 Task: Create a Sprint called Sprint0000000033 in Scrum Project Project0000000011 in Jira. Set Duration of Sprint called Sprint0000000031 in Scrum Project Project0000000011 to 1 week in Jira. Set Duration of Sprint called Sprint0000000032 in Scrum Project Project0000000011 to 2 weeks in Jira. Set Duration of Sprint called Sprint0000000033 in Scrum Project Project0000000011 to 3 weeks in Jira. Create a Sprint called Sprint0000000034 in Scrum Project Project0000000012 in Jira
Action: Mouse moved to (710, 436)
Screenshot: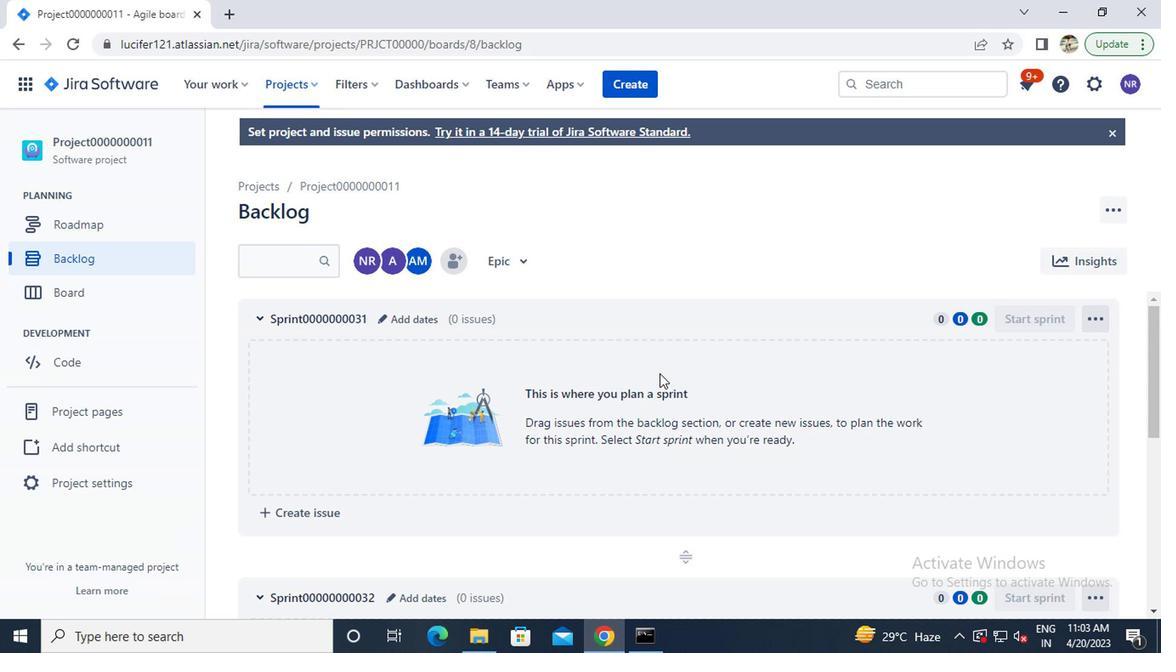 
Action: Mouse scrolled (710, 436) with delta (0, 0)
Screenshot: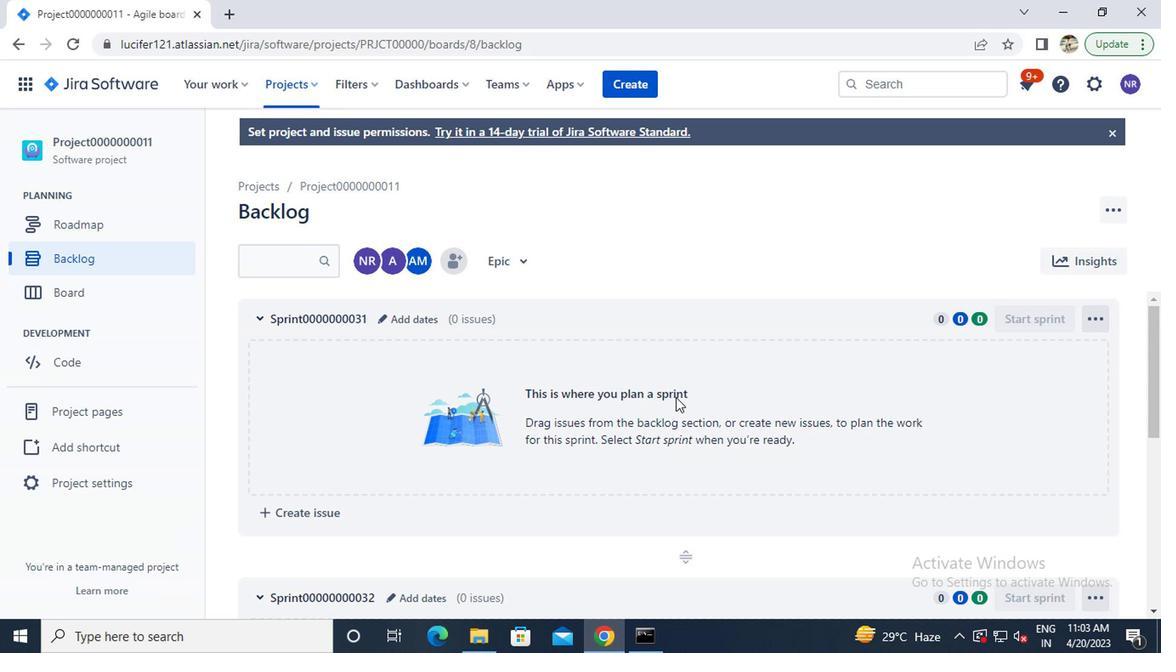 
Action: Mouse scrolled (710, 436) with delta (0, 0)
Screenshot: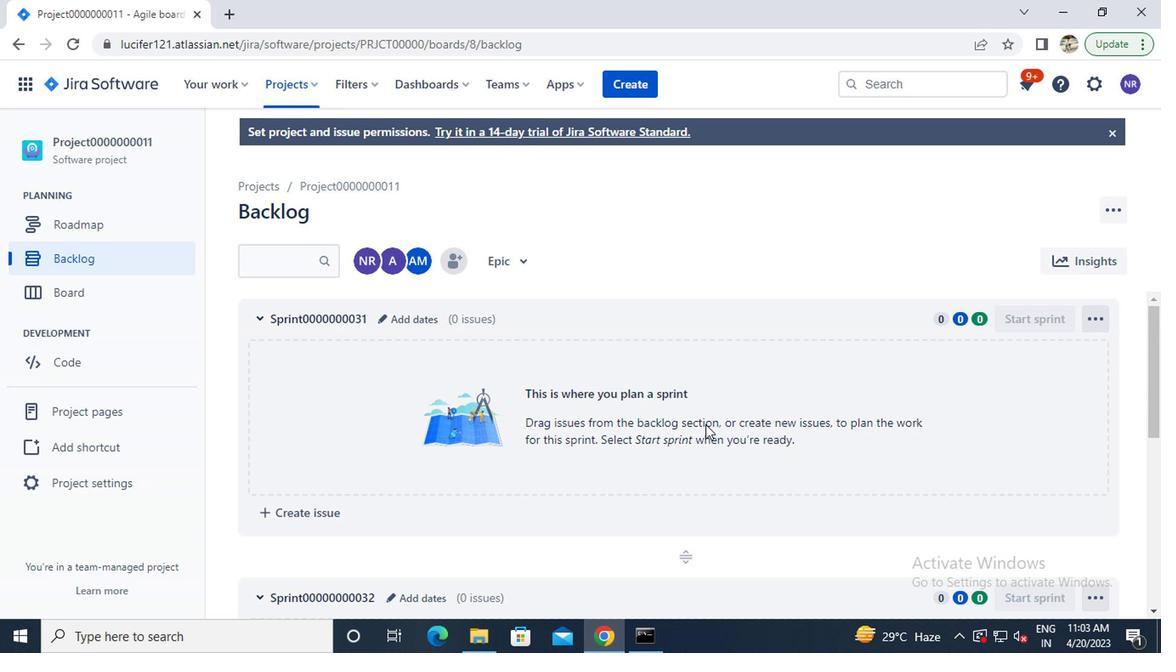 
Action: Mouse scrolled (710, 436) with delta (0, 0)
Screenshot: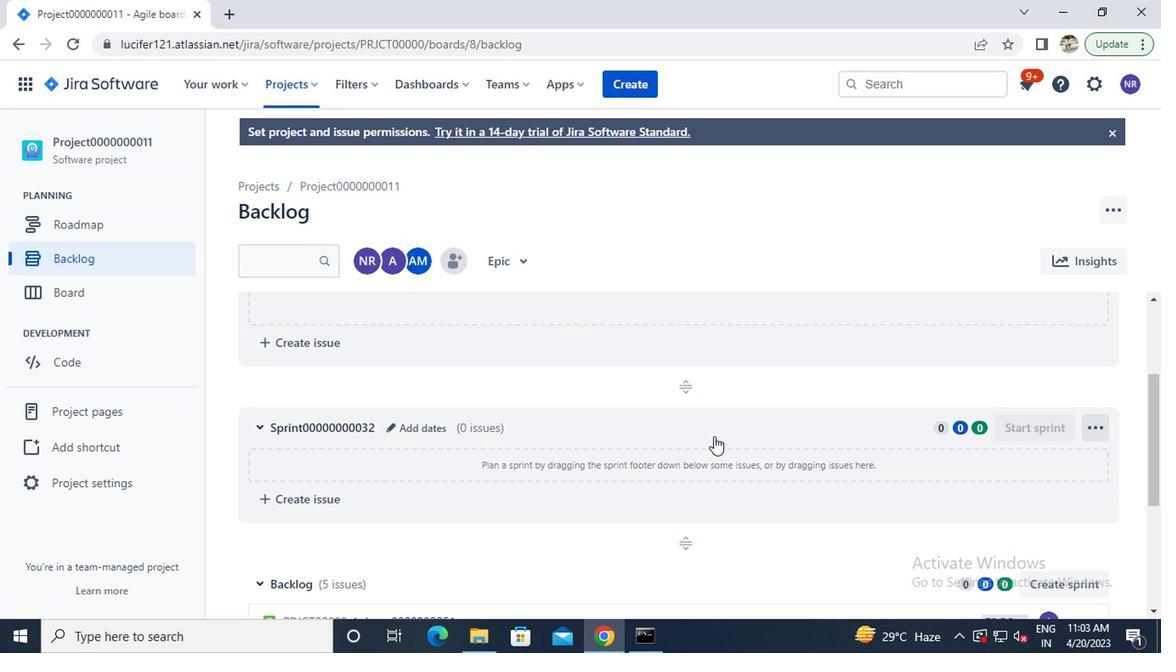 
Action: Mouse moved to (1039, 499)
Screenshot: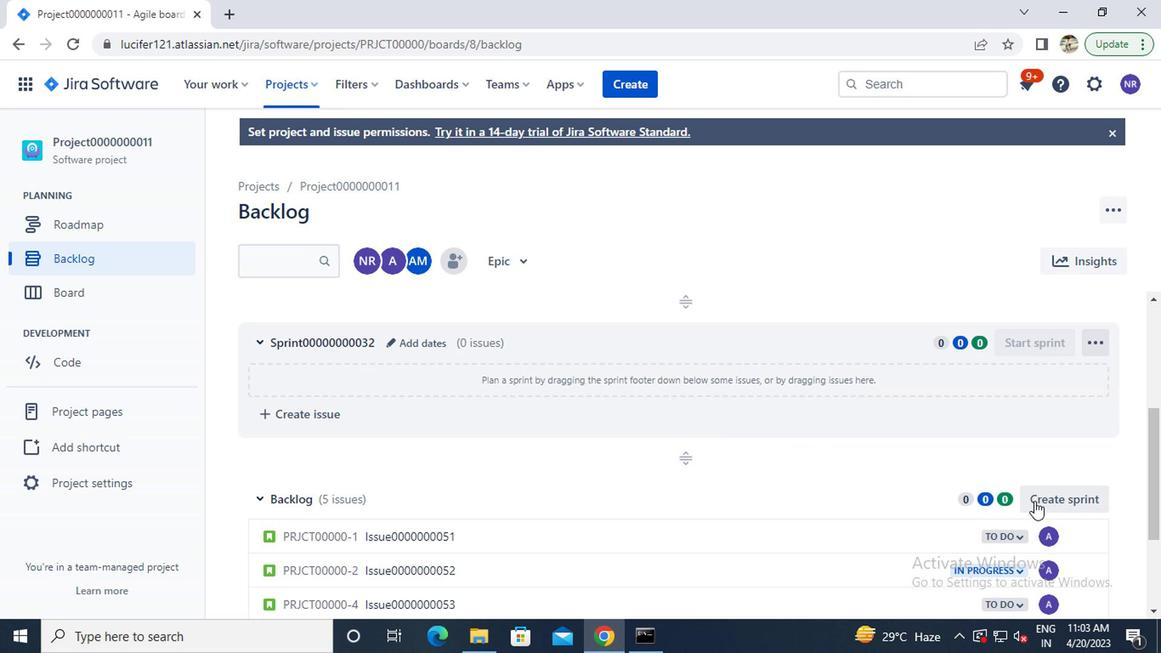 
Action: Mouse pressed left at (1039, 499)
Screenshot: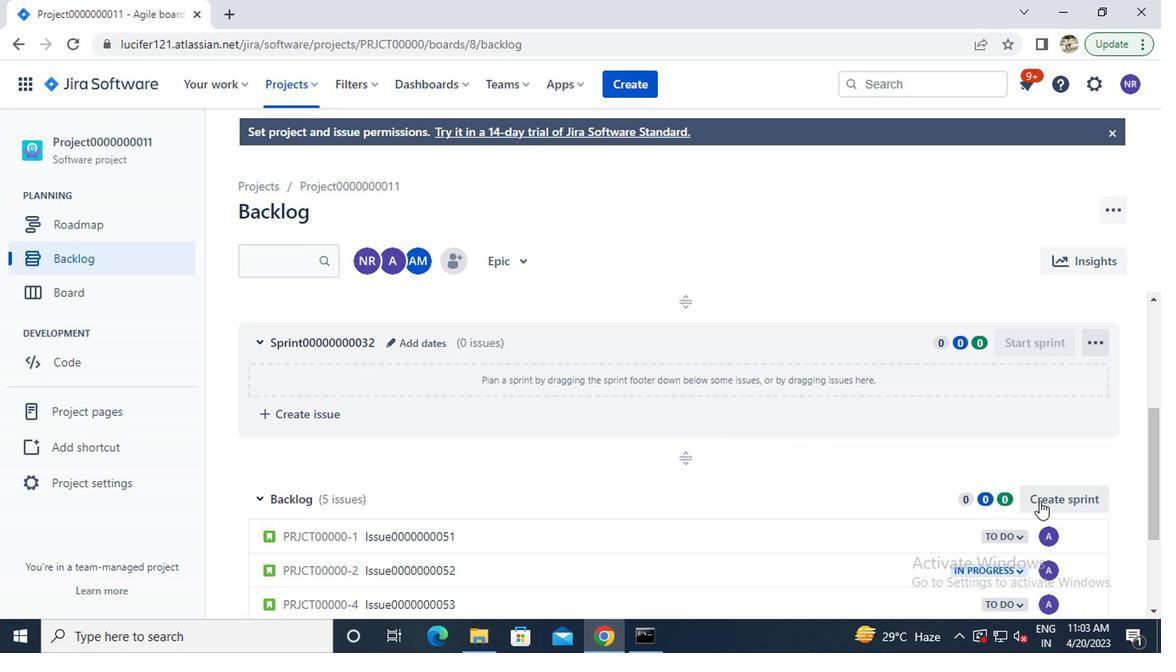 
Action: Mouse moved to (361, 494)
Screenshot: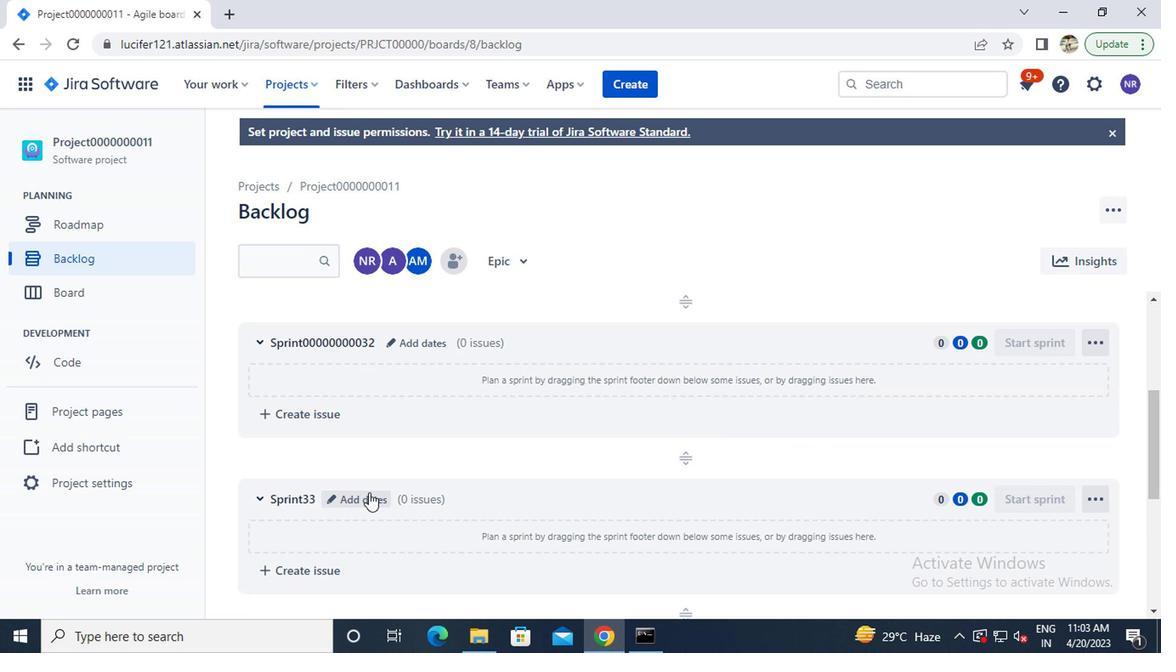 
Action: Mouse pressed left at (361, 494)
Screenshot: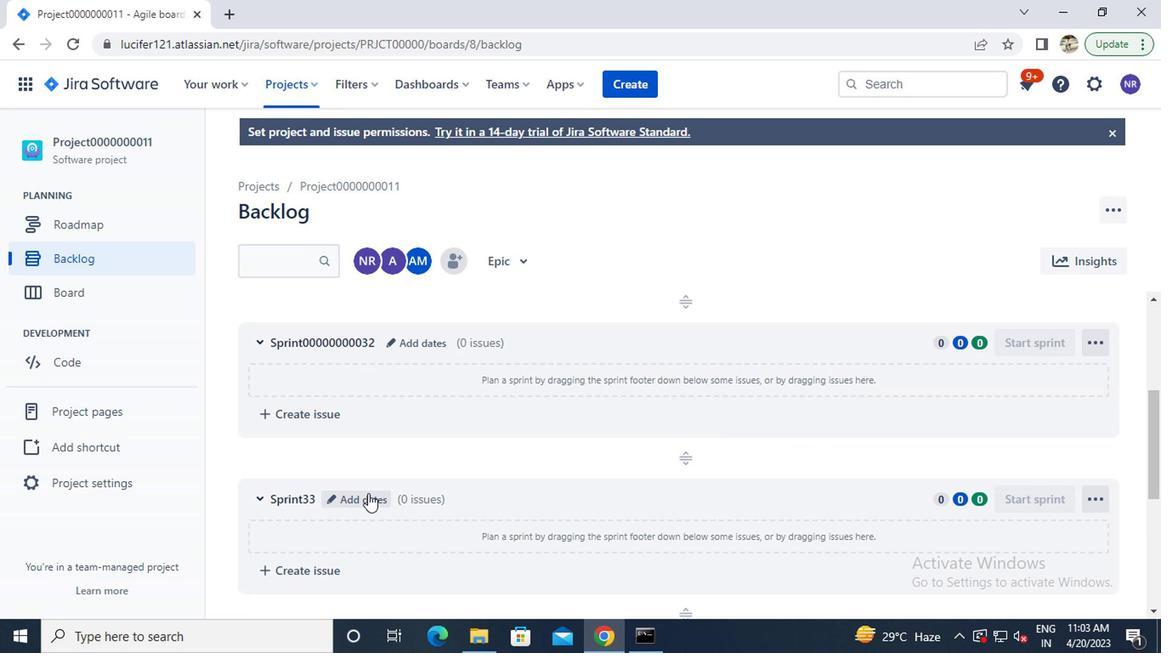
Action: Mouse moved to (411, 219)
Screenshot: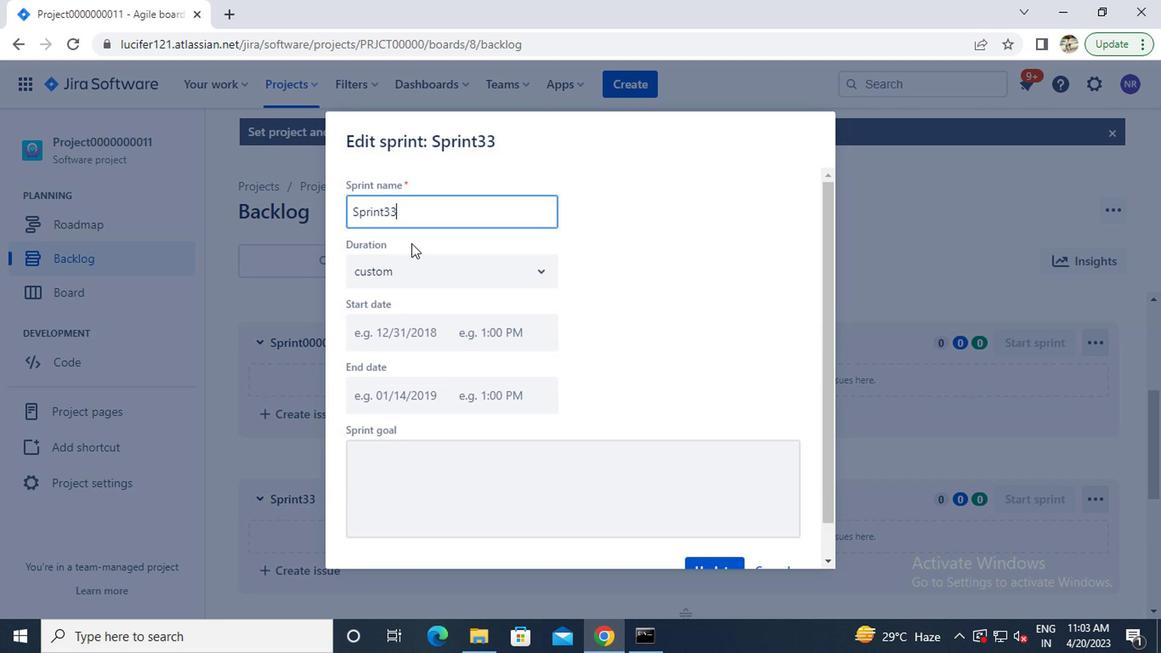 
Action: Key pressed <Key.backspace><Key.backspace>0
Screenshot: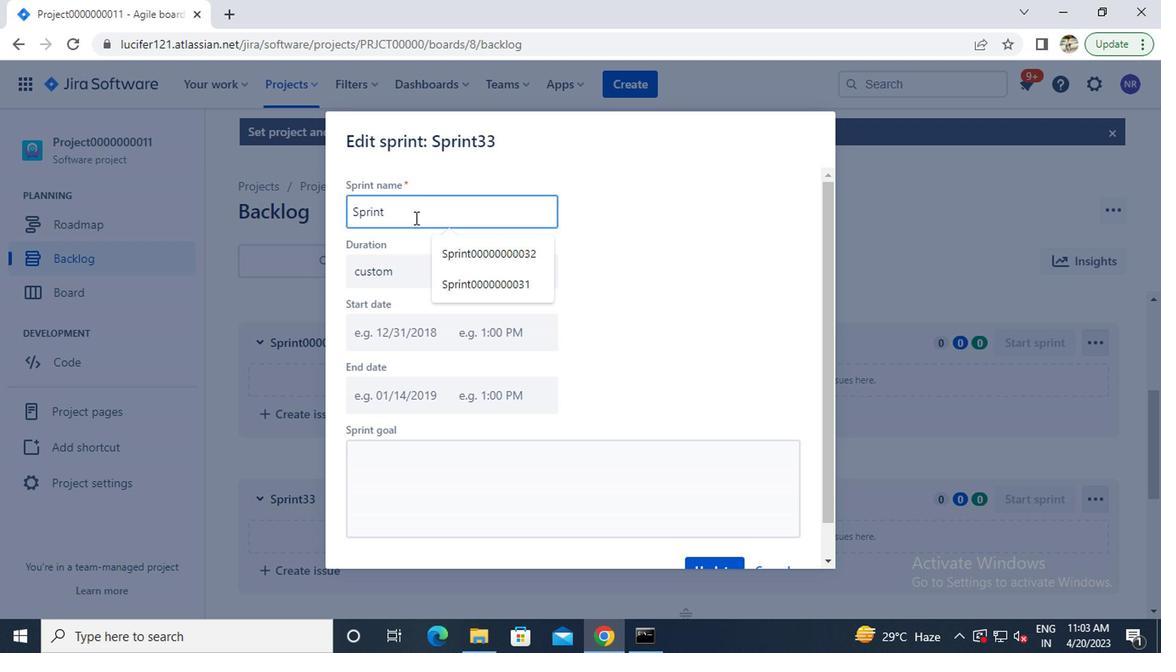 
Action: Mouse moved to (432, 230)
Screenshot: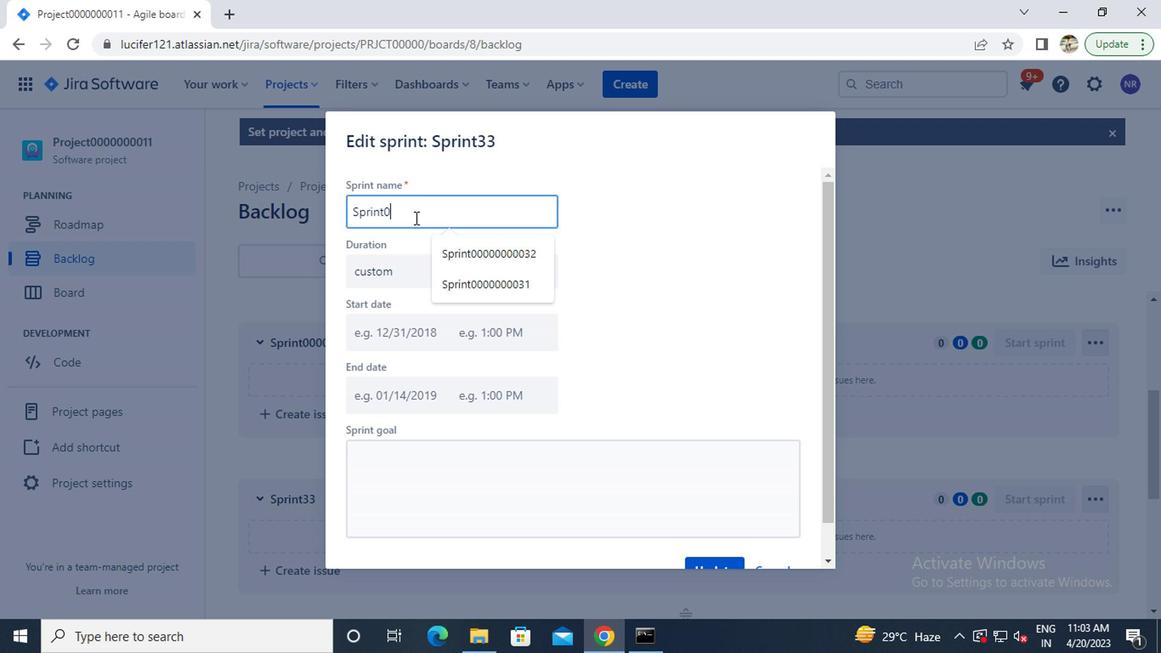 
Action: Key pressed 0
Screenshot: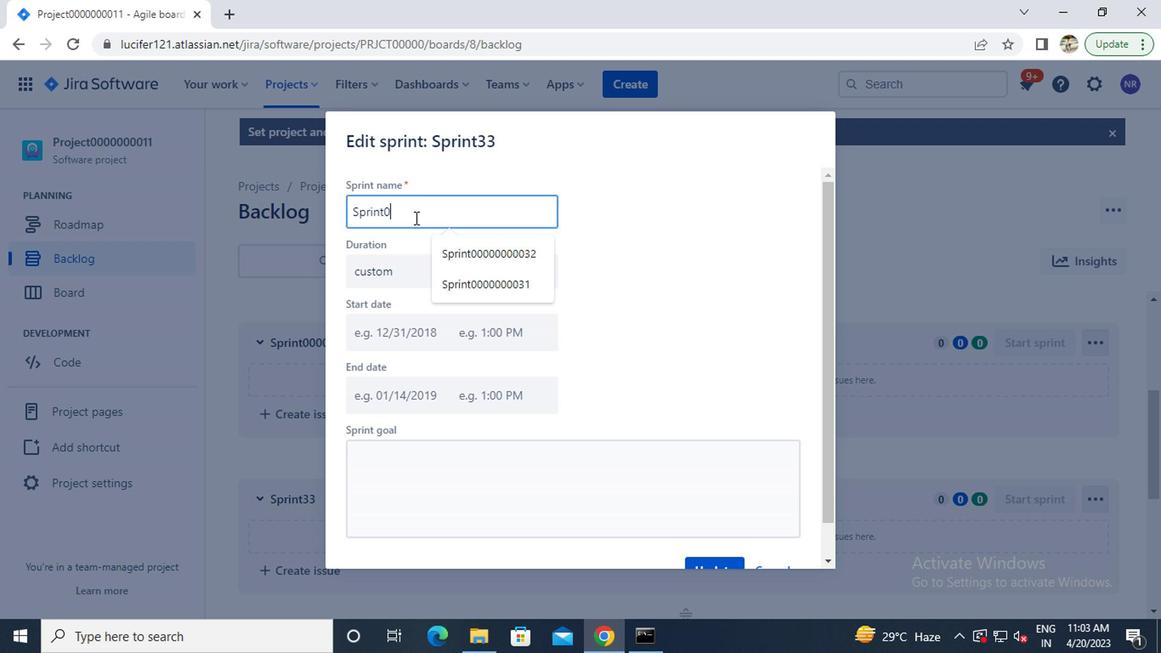 
Action: Mouse moved to (433, 231)
Screenshot: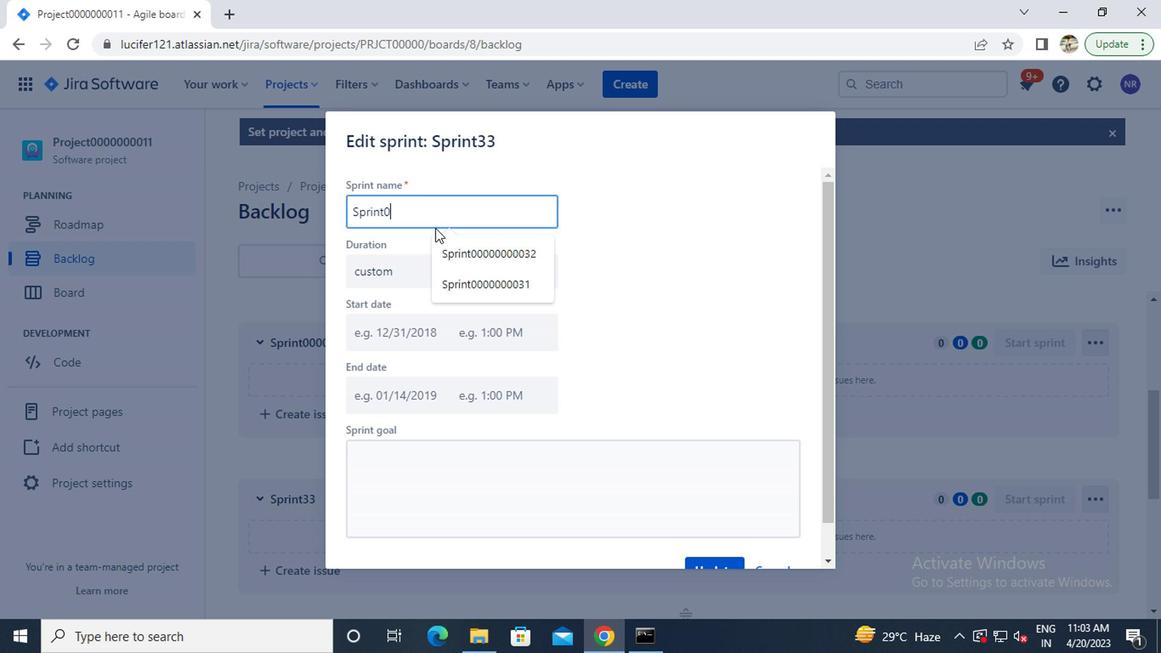 
Action: Key pressed 0
Screenshot: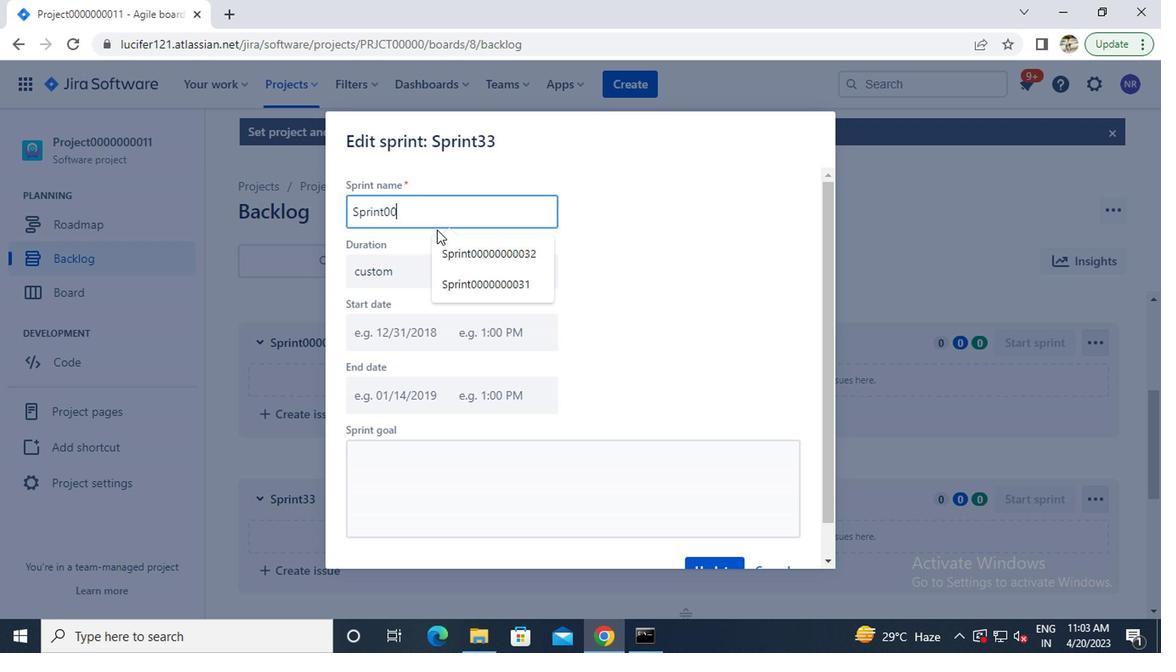 
Action: Mouse moved to (436, 232)
Screenshot: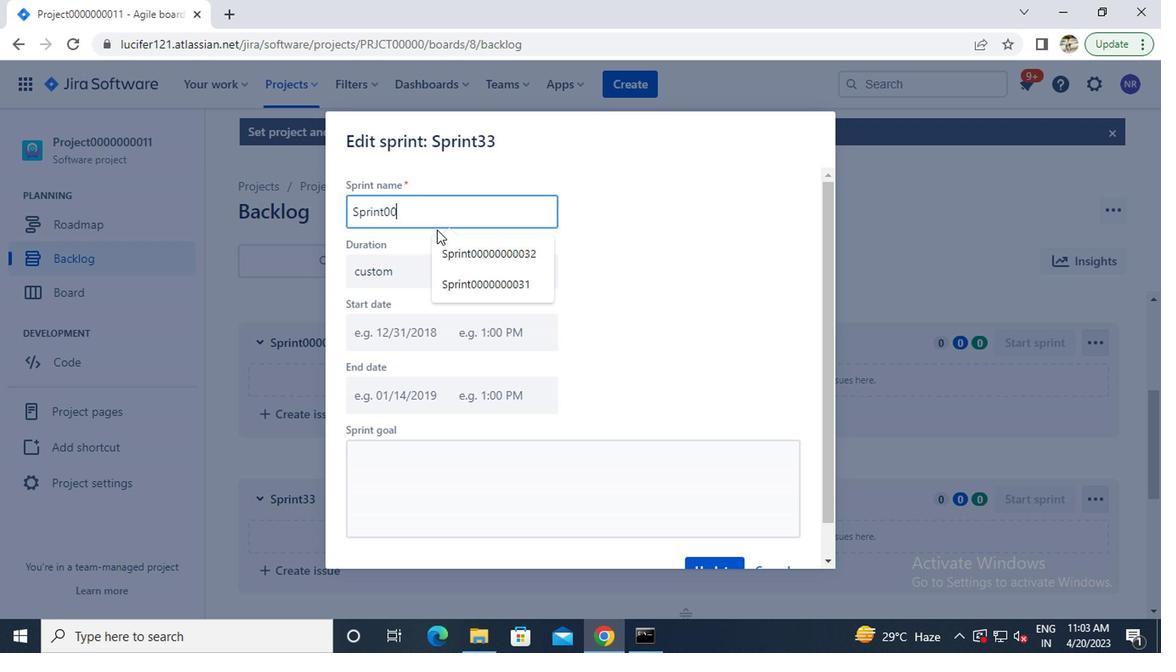 
Action: Key pressed 0000033
Screenshot: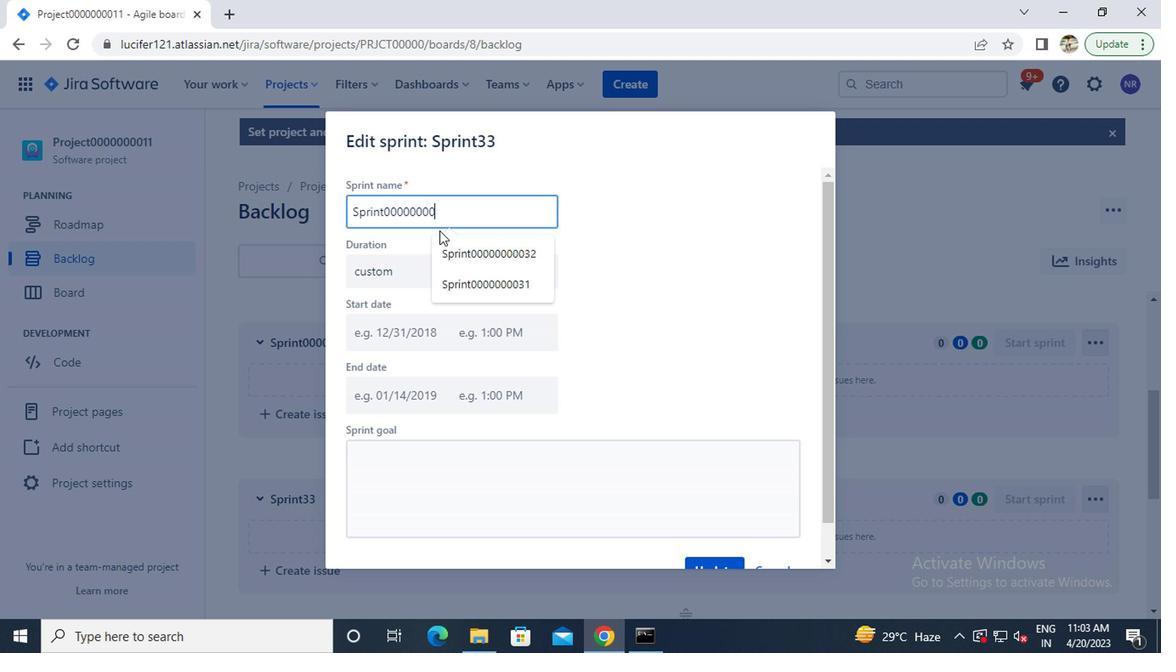 
Action: Mouse moved to (580, 277)
Screenshot: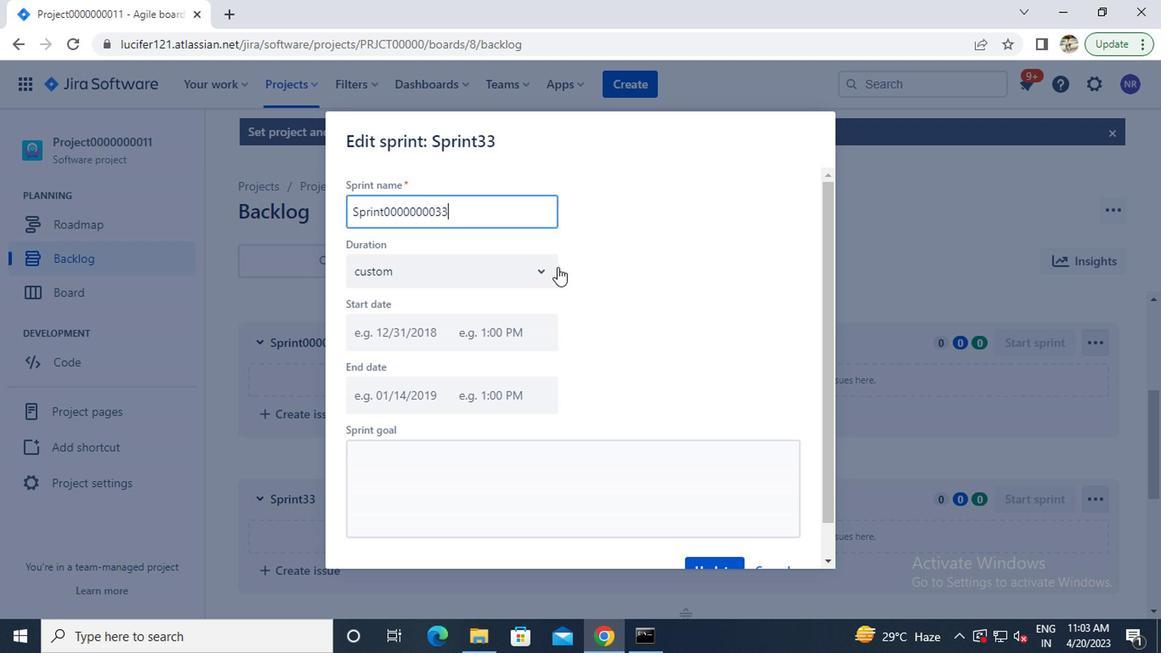 
Action: Mouse scrolled (580, 277) with delta (0, 0)
Screenshot: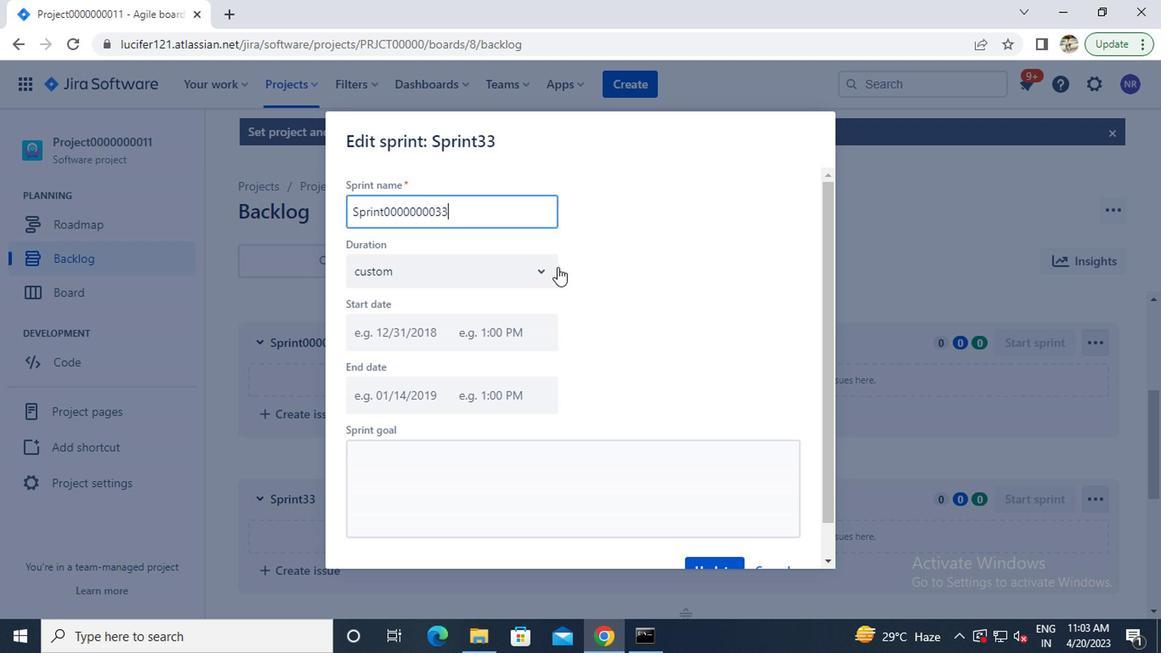 
Action: Mouse moved to (584, 283)
Screenshot: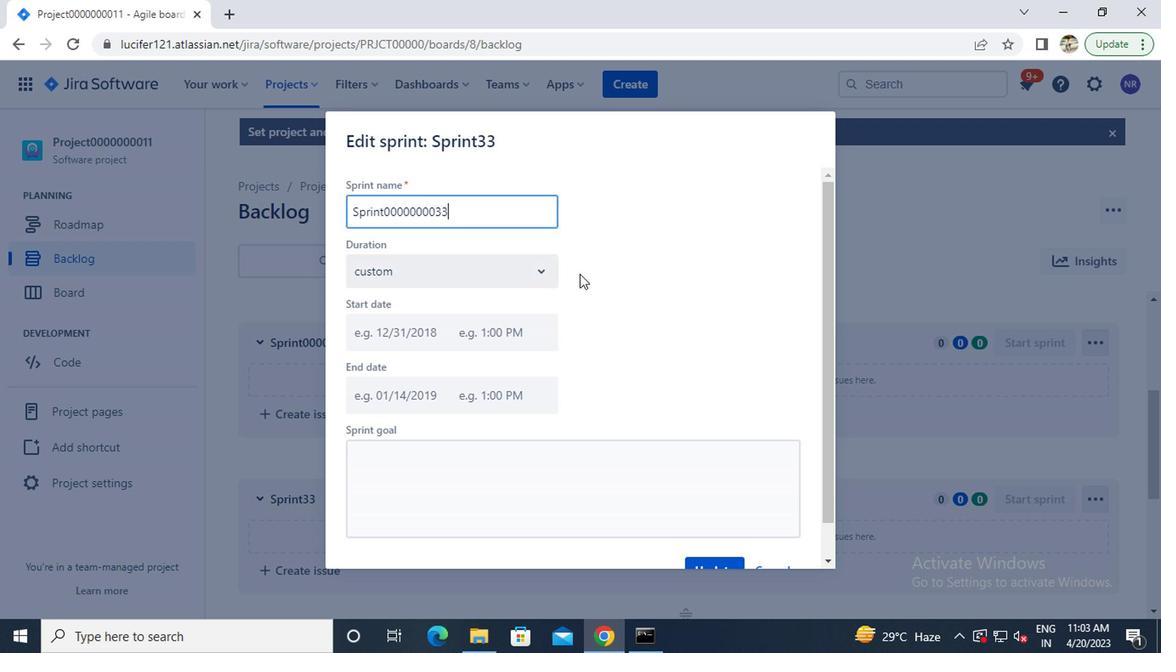 
Action: Mouse scrolled (584, 281) with delta (0, -1)
Screenshot: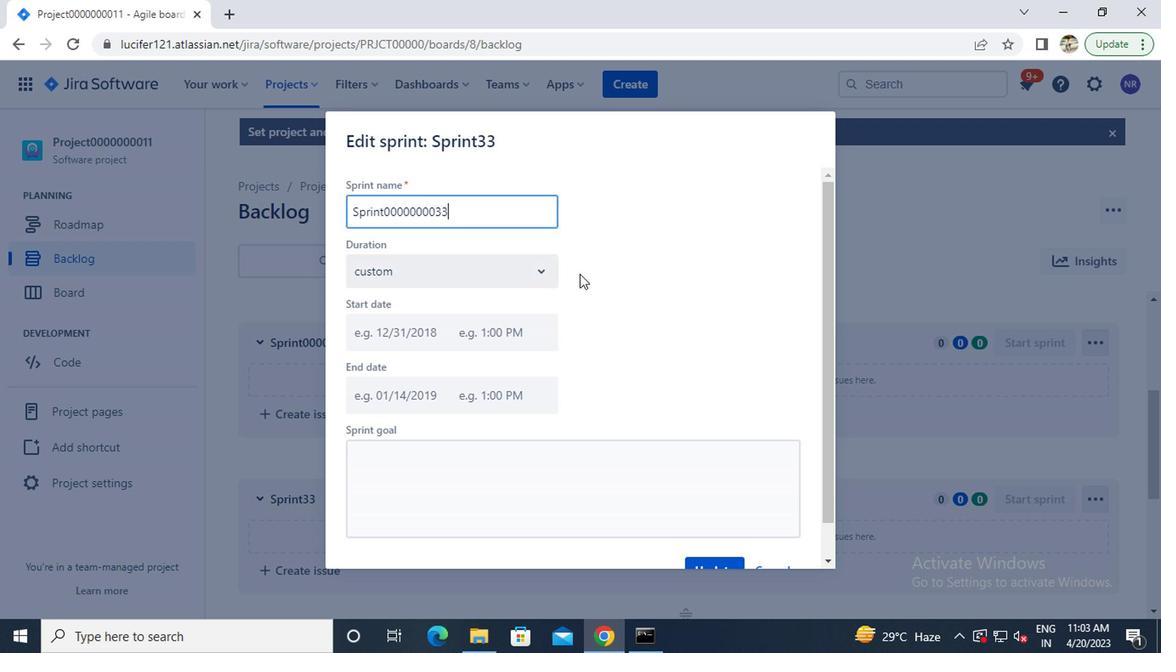 
Action: Mouse moved to (703, 525)
Screenshot: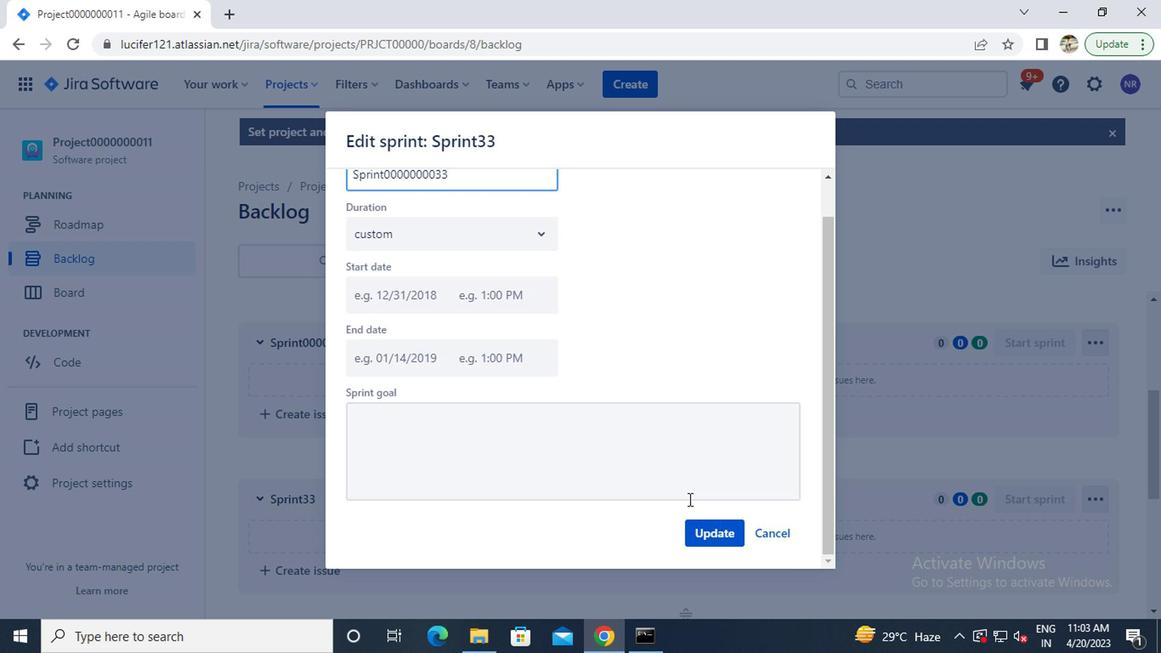 
Action: Mouse pressed left at (703, 525)
Screenshot: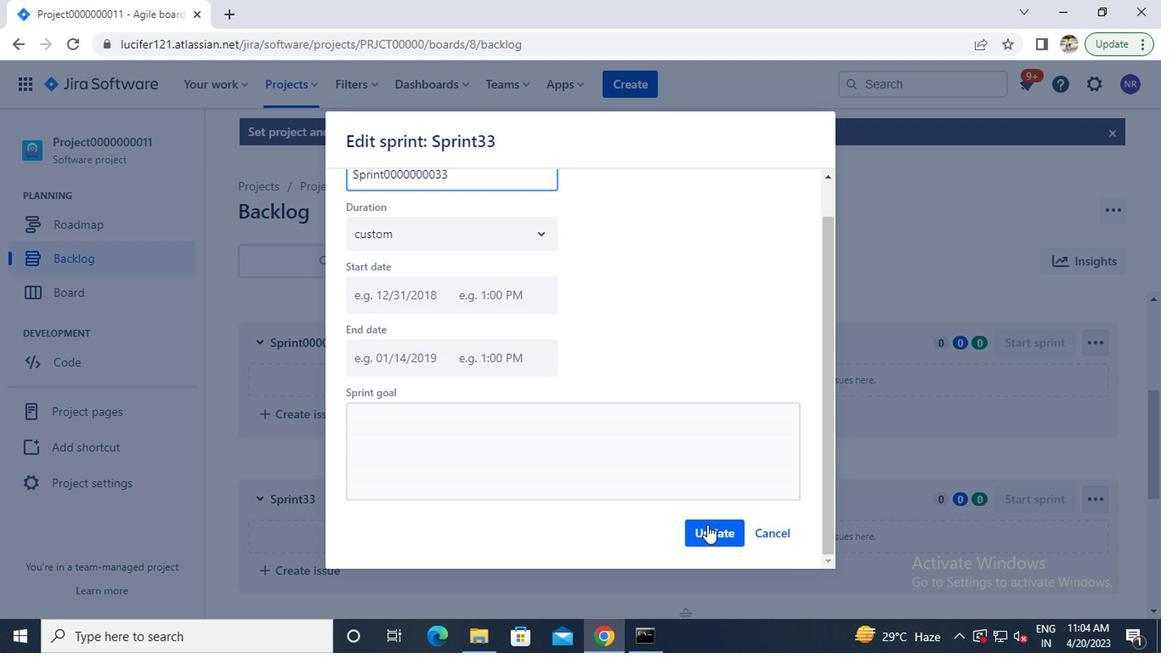 
Action: Mouse scrolled (703, 525) with delta (0, 0)
Screenshot: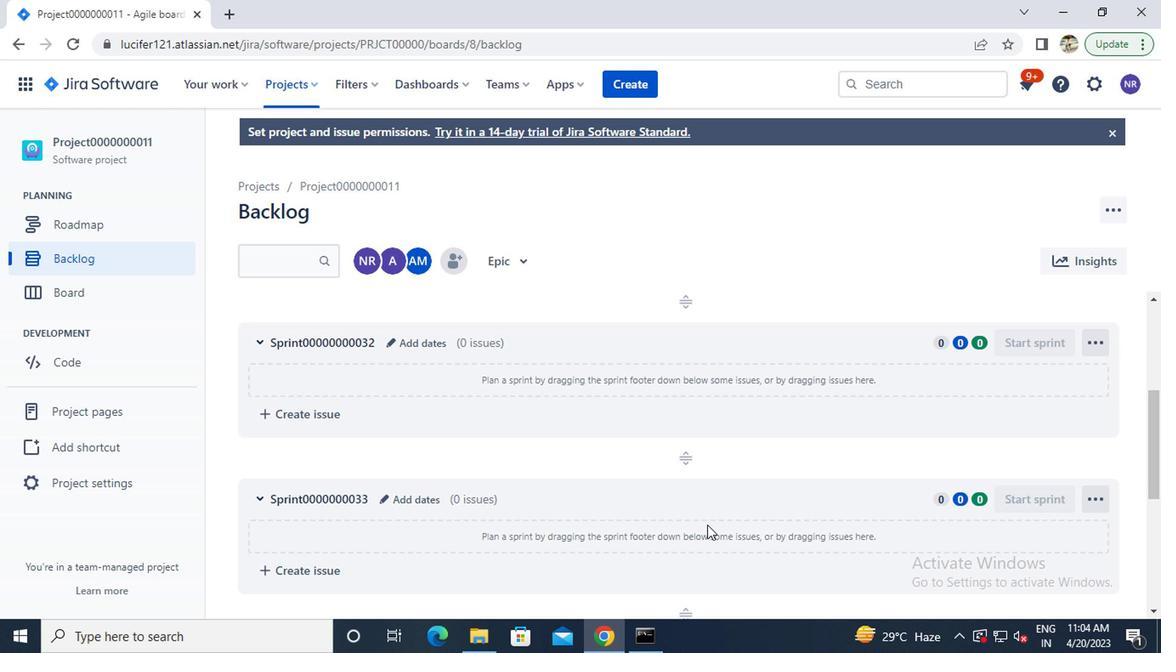 
Action: Mouse scrolled (703, 525) with delta (0, 0)
Screenshot: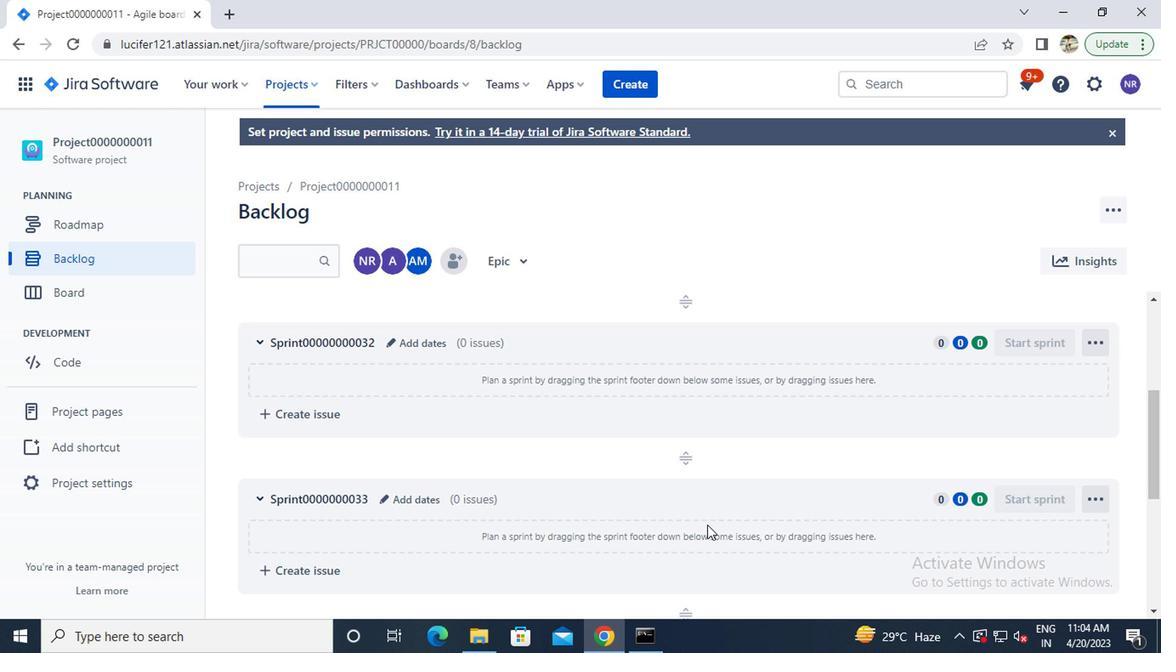 
Action: Mouse scrolled (703, 525) with delta (0, 0)
Screenshot: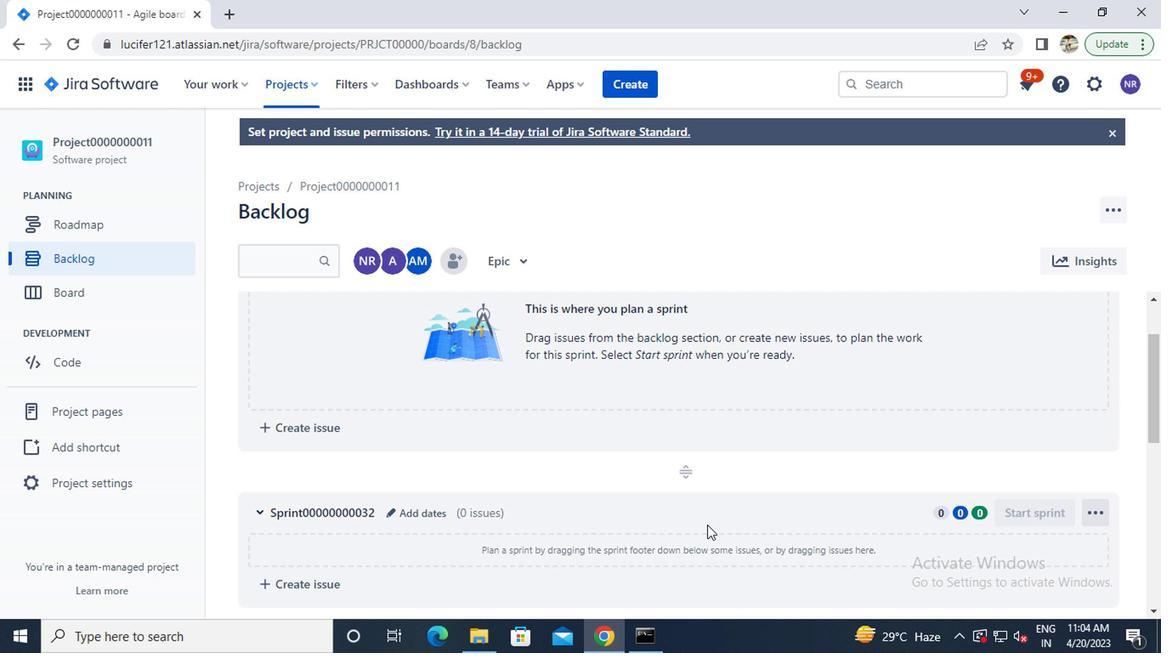 
Action: Mouse scrolled (703, 525) with delta (0, 0)
Screenshot: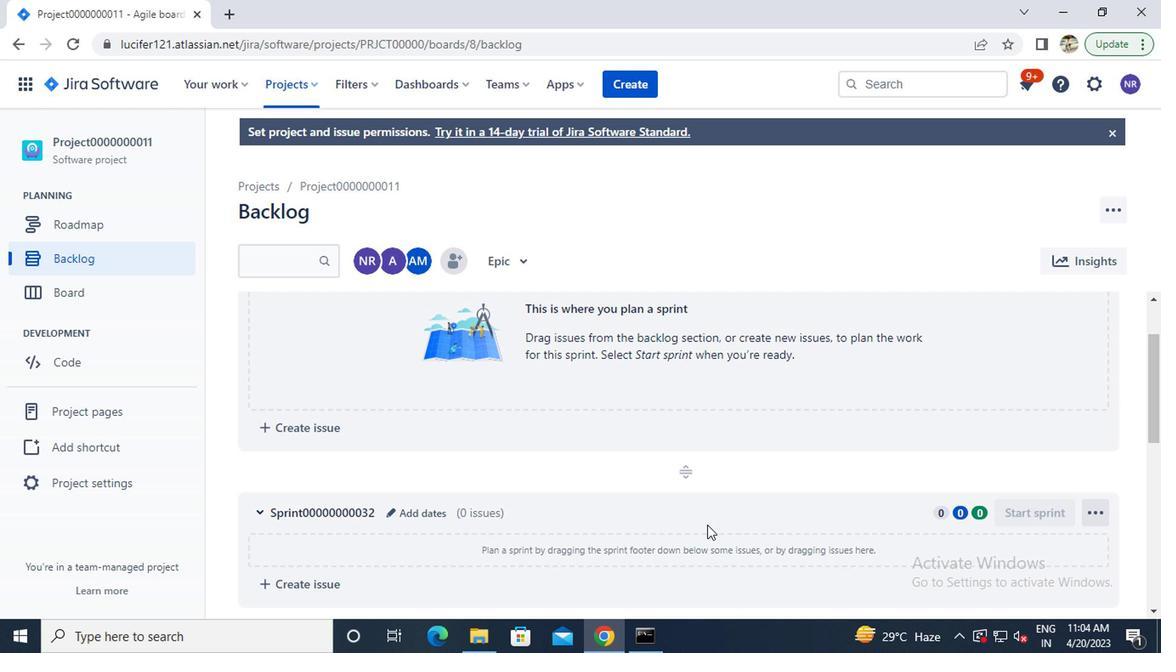 
Action: Mouse moved to (388, 318)
Screenshot: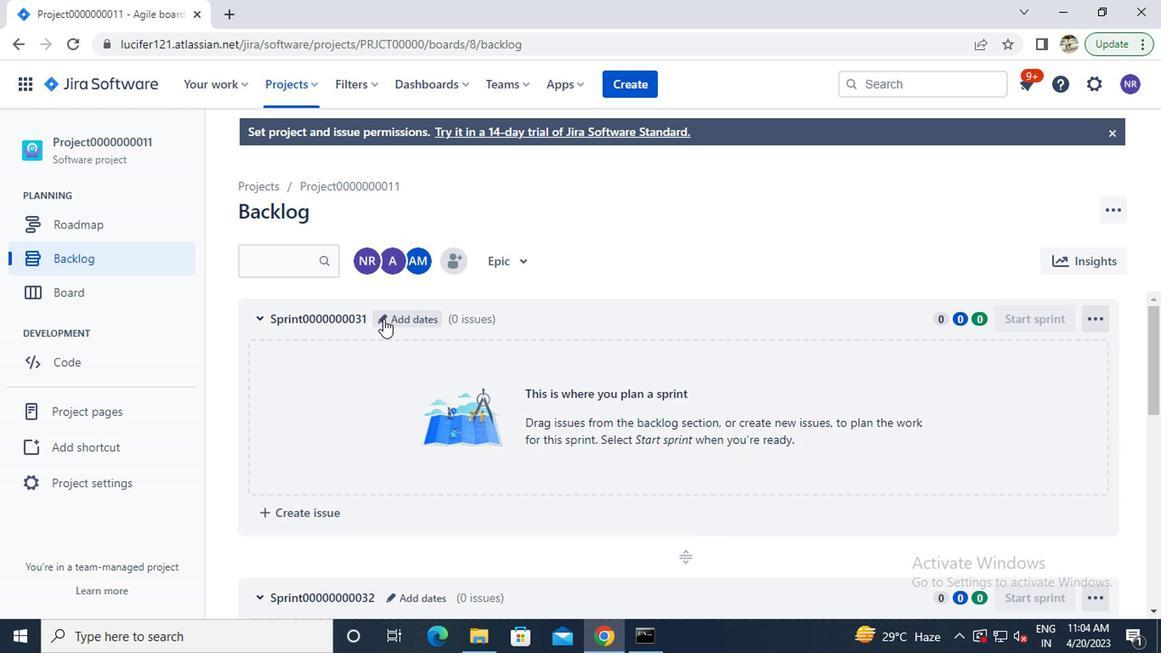 
Action: Mouse pressed left at (388, 318)
Screenshot: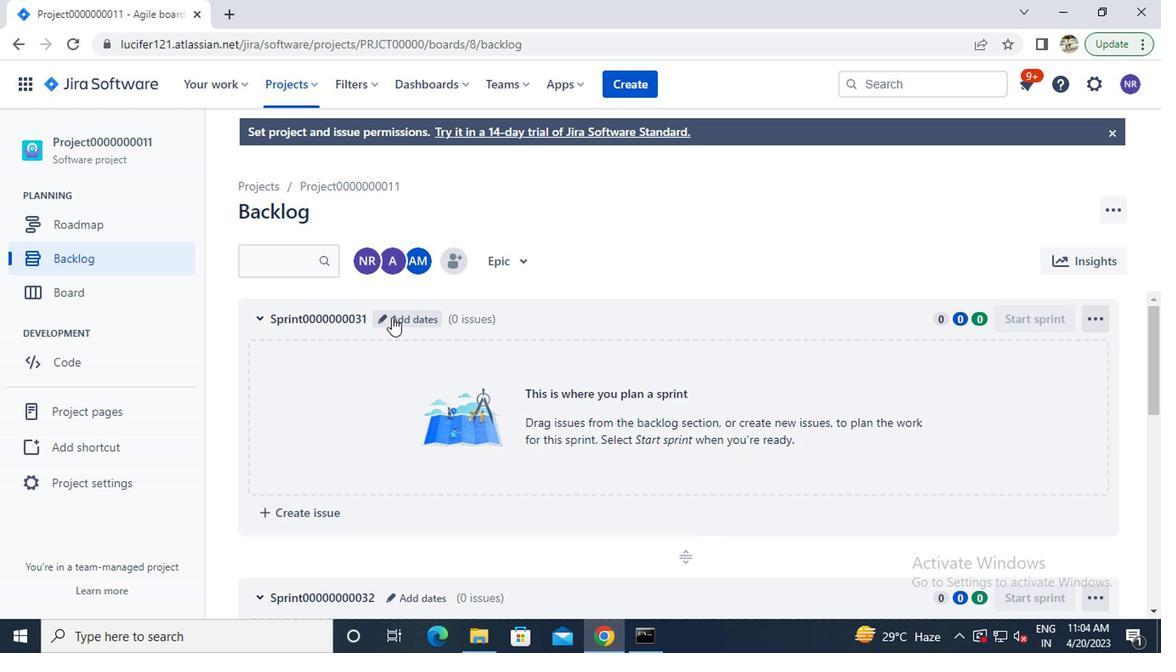 
Action: Mouse moved to (384, 277)
Screenshot: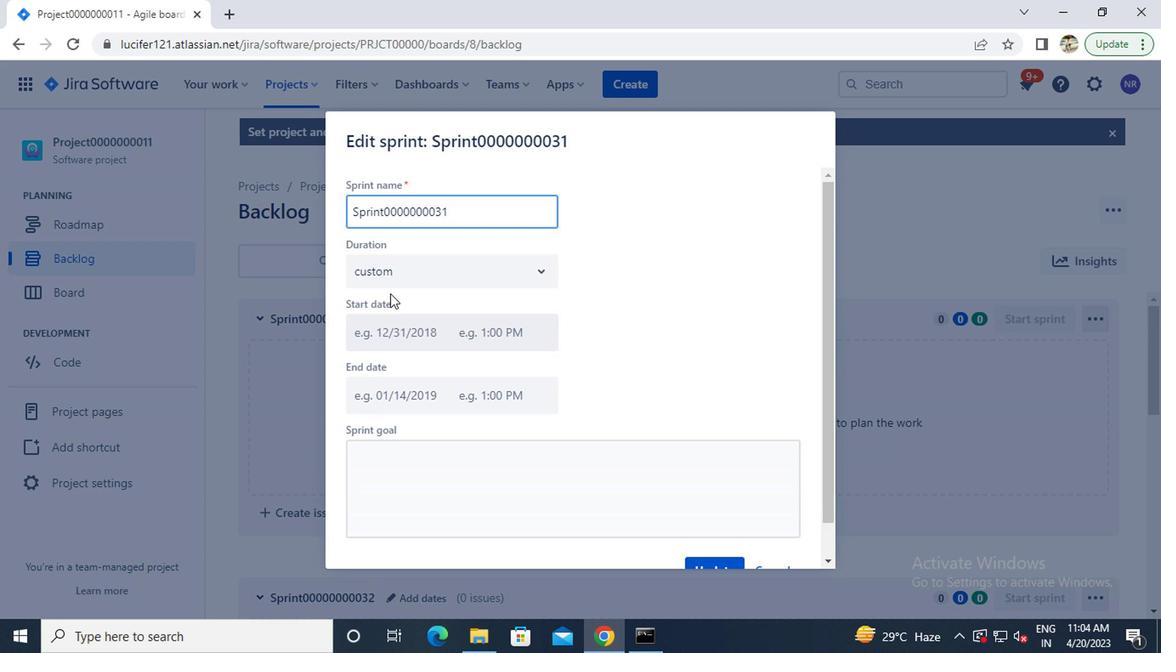 
Action: Mouse pressed left at (384, 277)
Screenshot: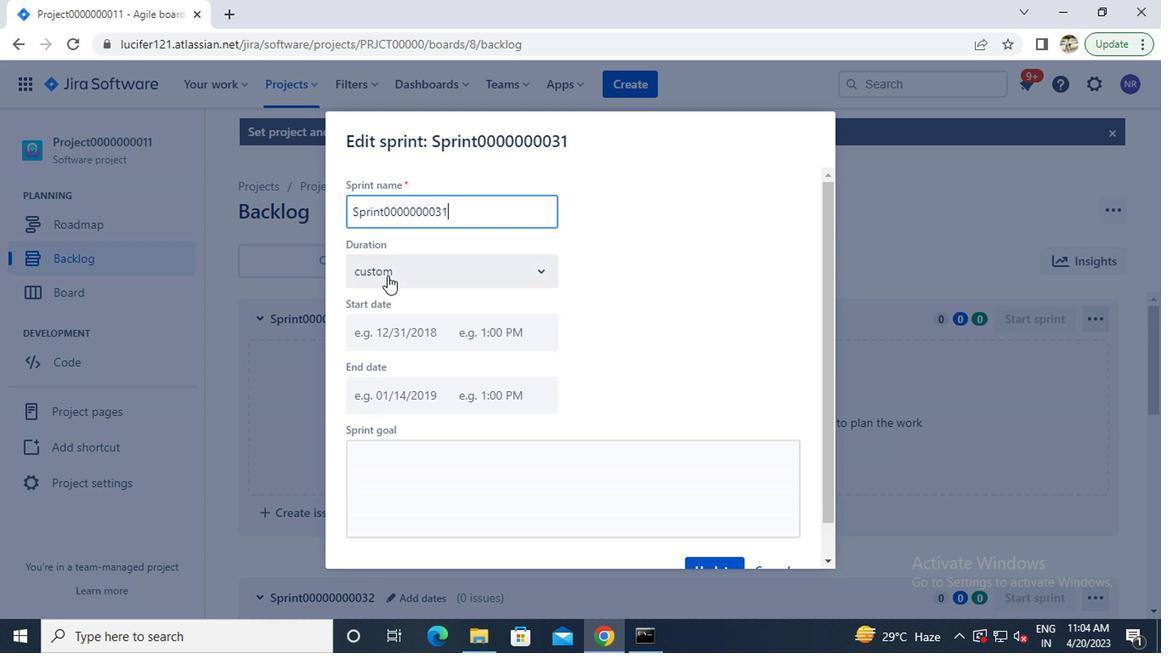 
Action: Mouse moved to (370, 321)
Screenshot: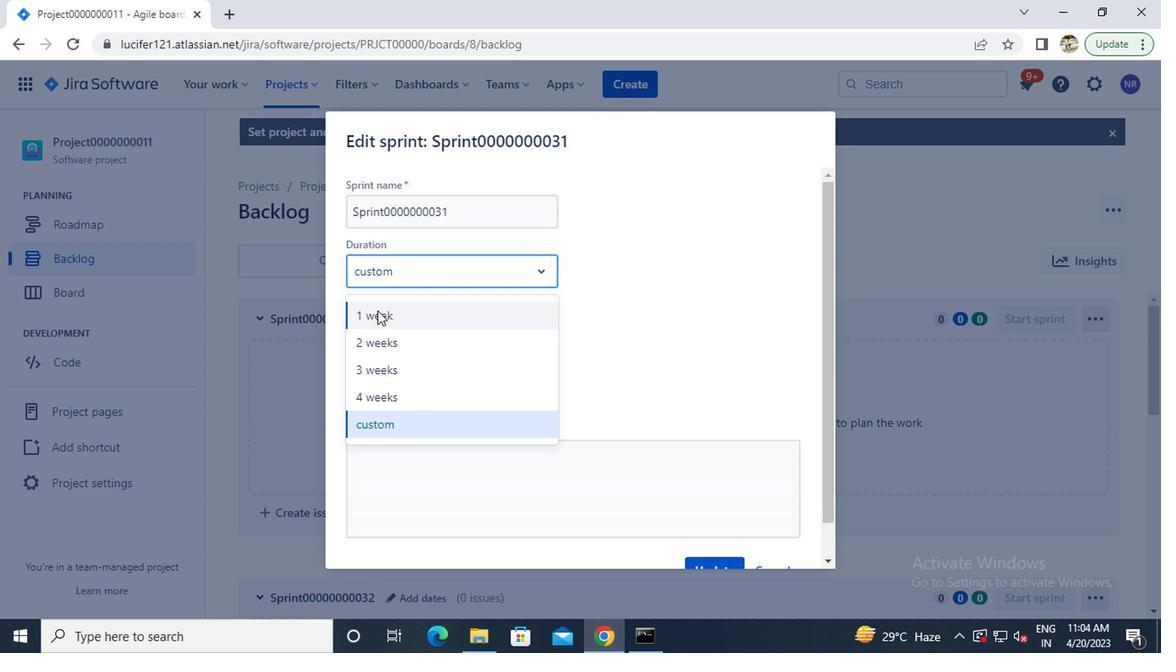 
Action: Mouse pressed left at (370, 321)
Screenshot: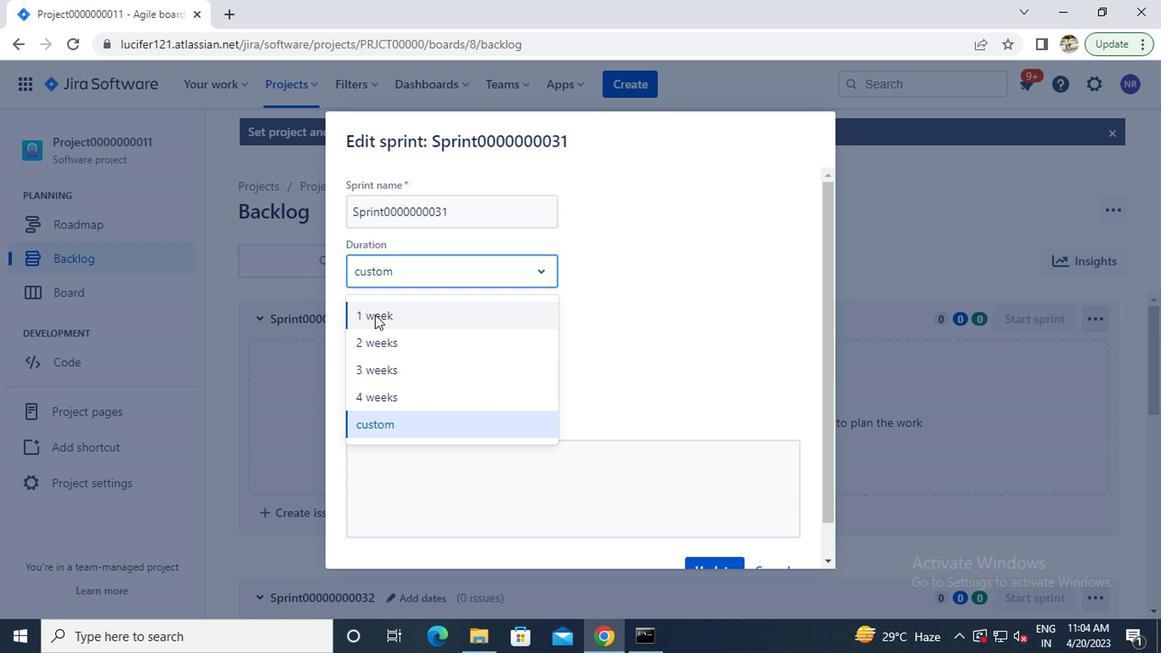 
Action: Mouse moved to (651, 389)
Screenshot: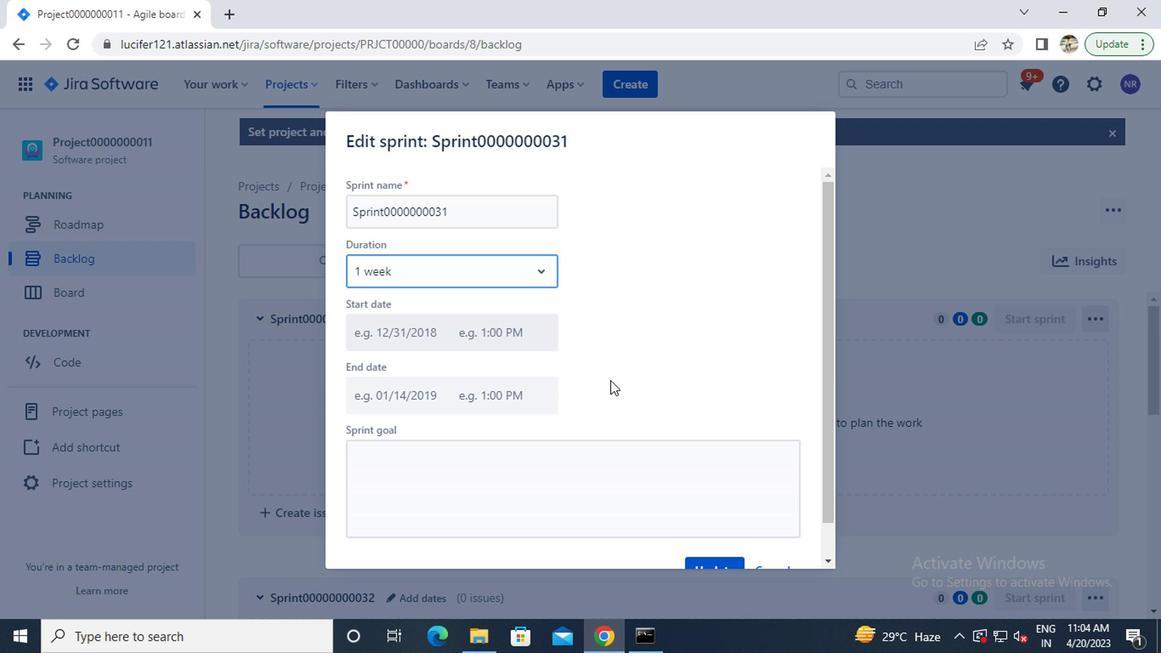 
Action: Mouse scrolled (651, 388) with delta (0, 0)
Screenshot: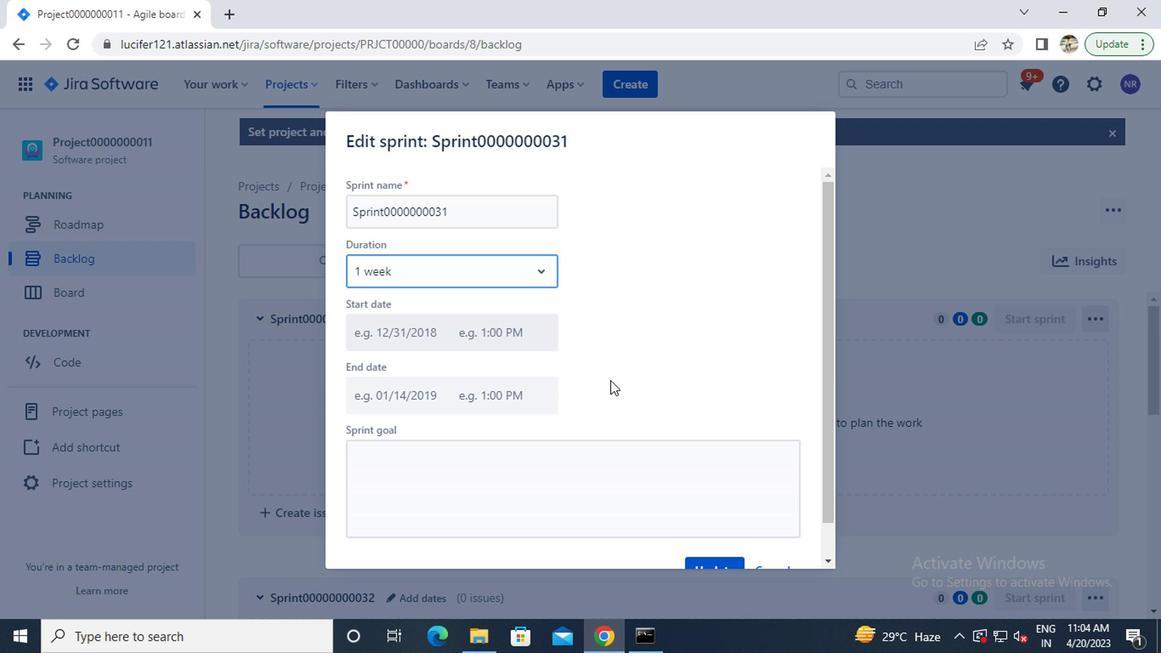 
Action: Mouse moved to (652, 391)
Screenshot: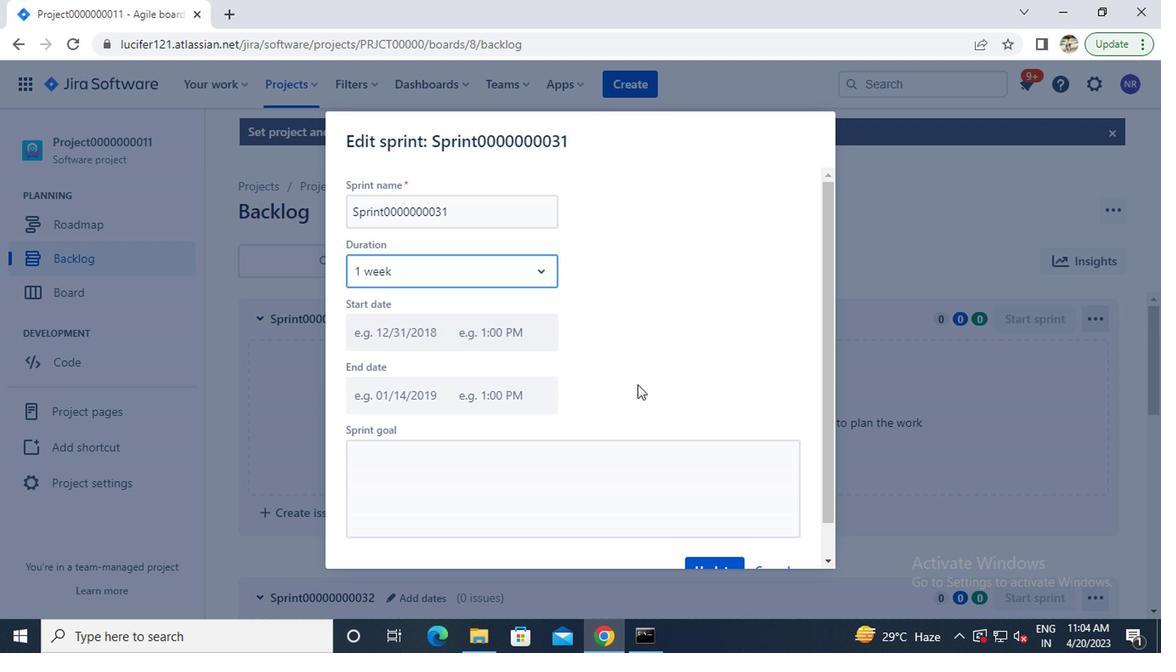 
Action: Mouse scrolled (652, 390) with delta (0, -1)
Screenshot: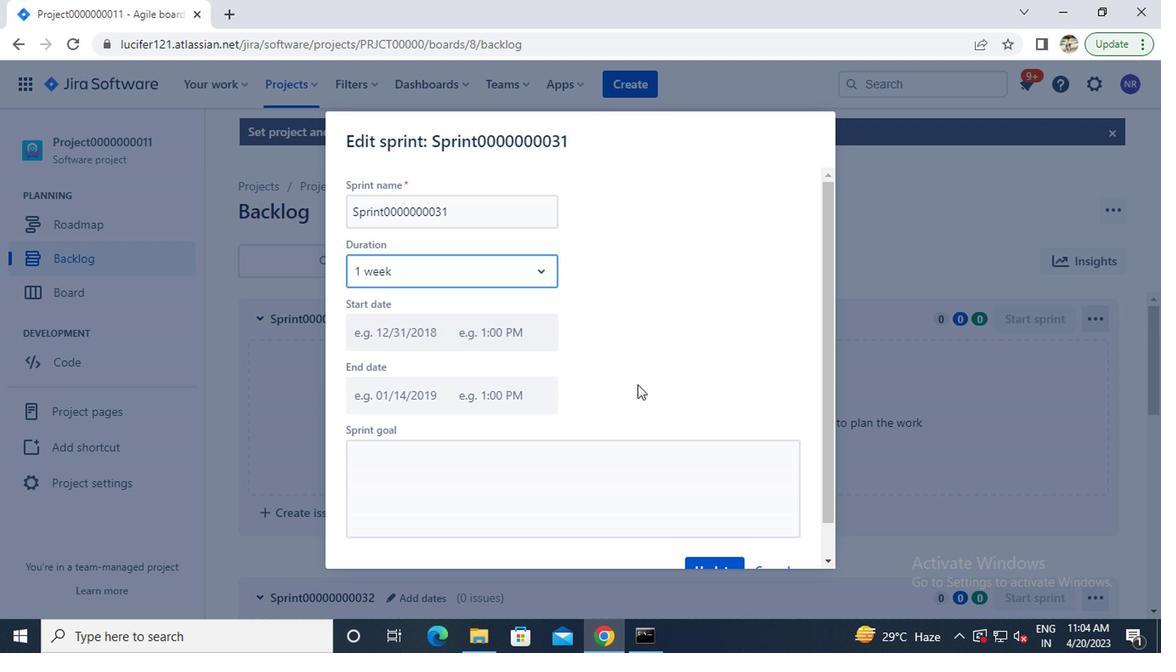 
Action: Mouse moved to (711, 531)
Screenshot: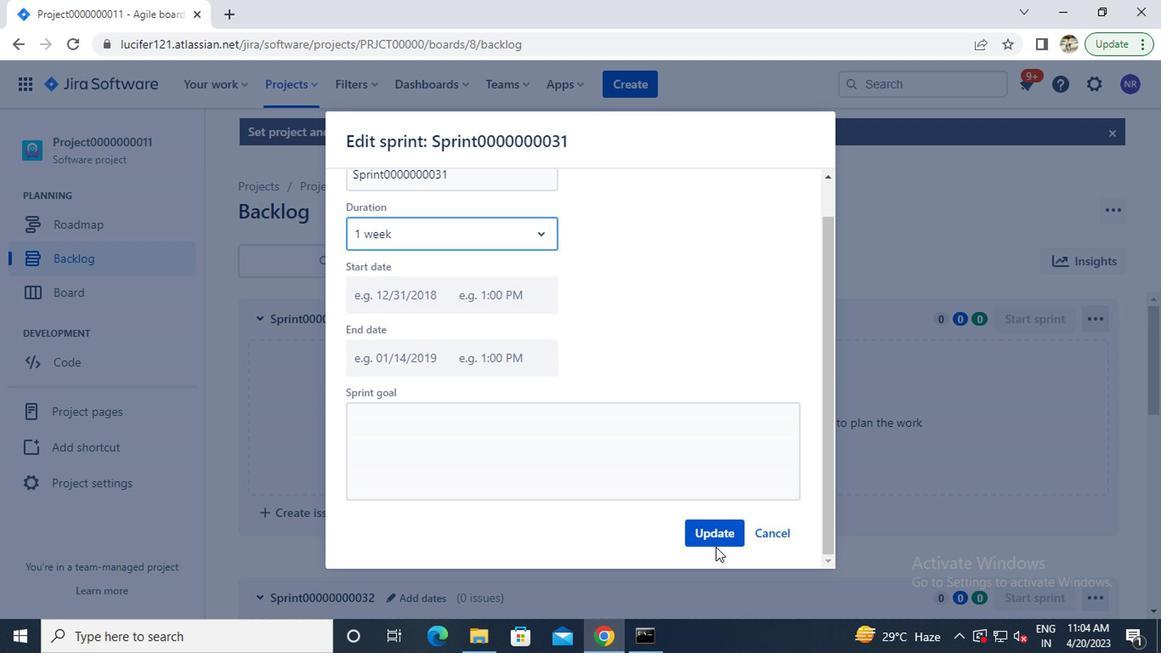 
Action: Mouse pressed left at (711, 531)
Screenshot: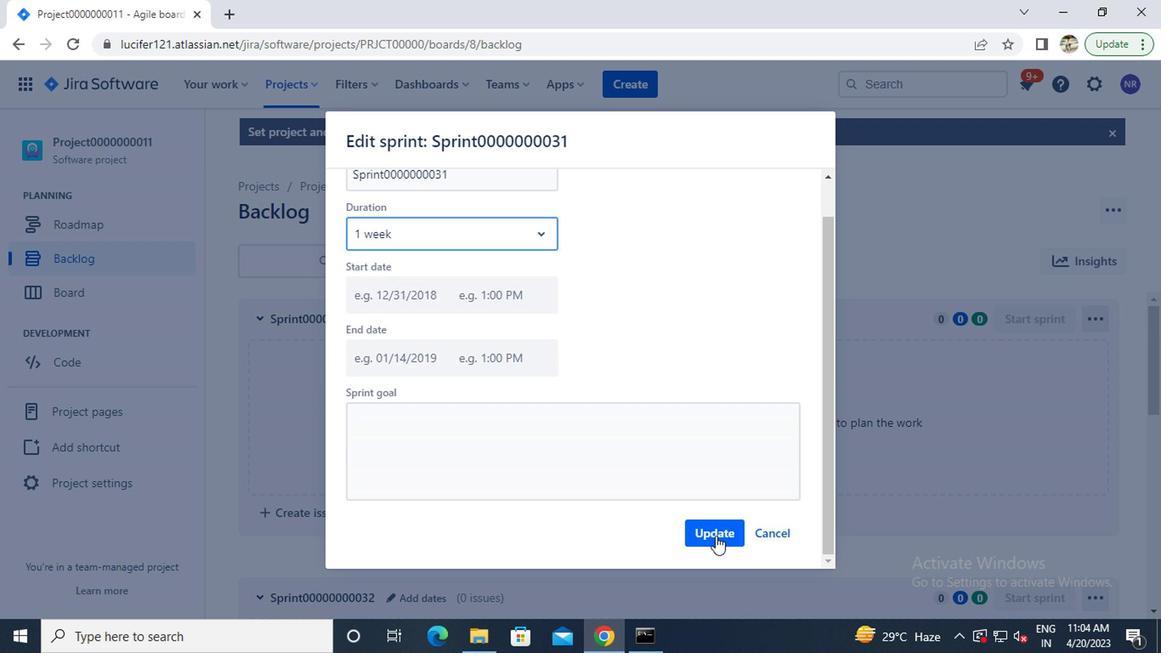 
Action: Mouse moved to (564, 479)
Screenshot: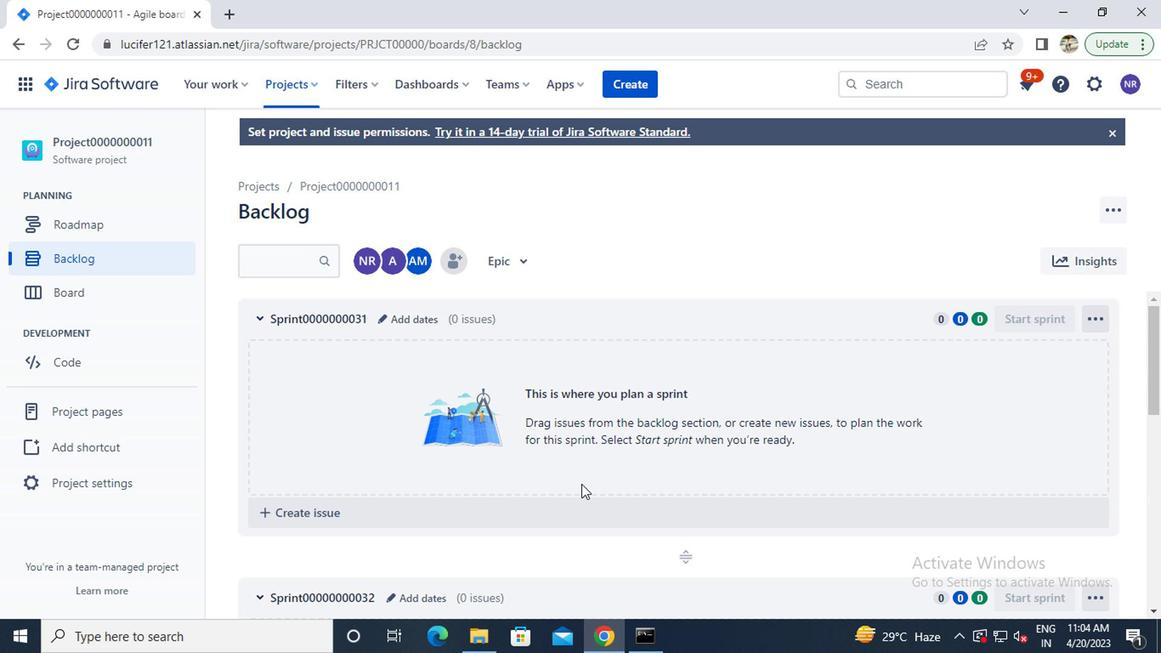 
Action: Mouse scrolled (564, 478) with delta (0, 0)
Screenshot: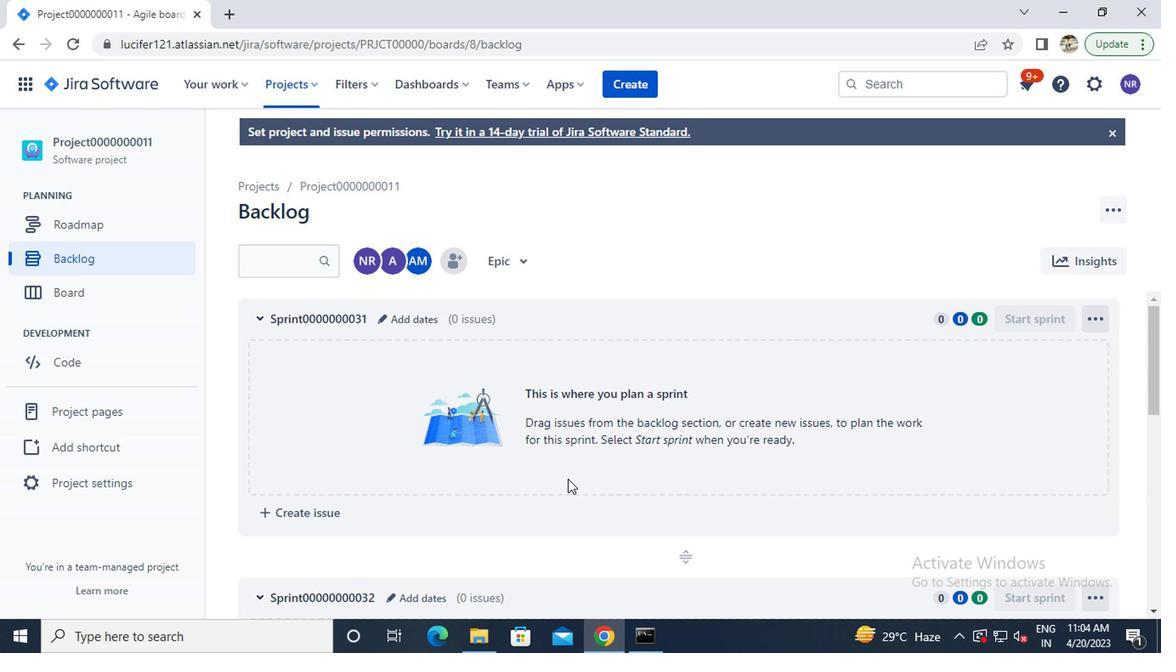 
Action: Mouse moved to (420, 516)
Screenshot: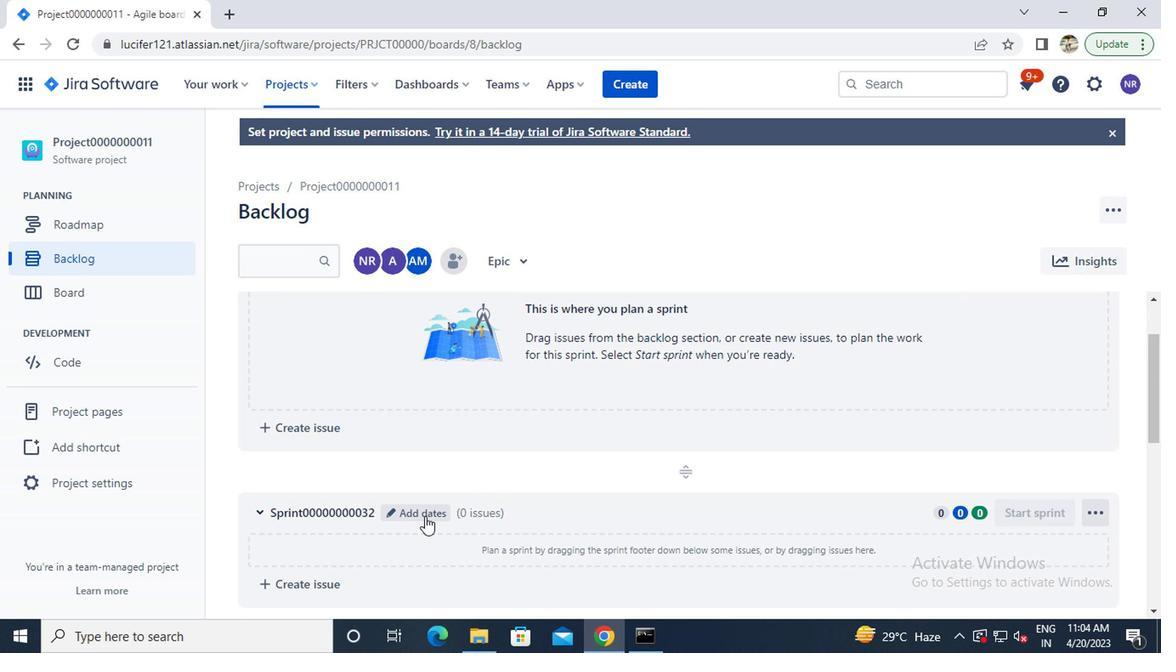 
Action: Mouse pressed left at (420, 516)
Screenshot: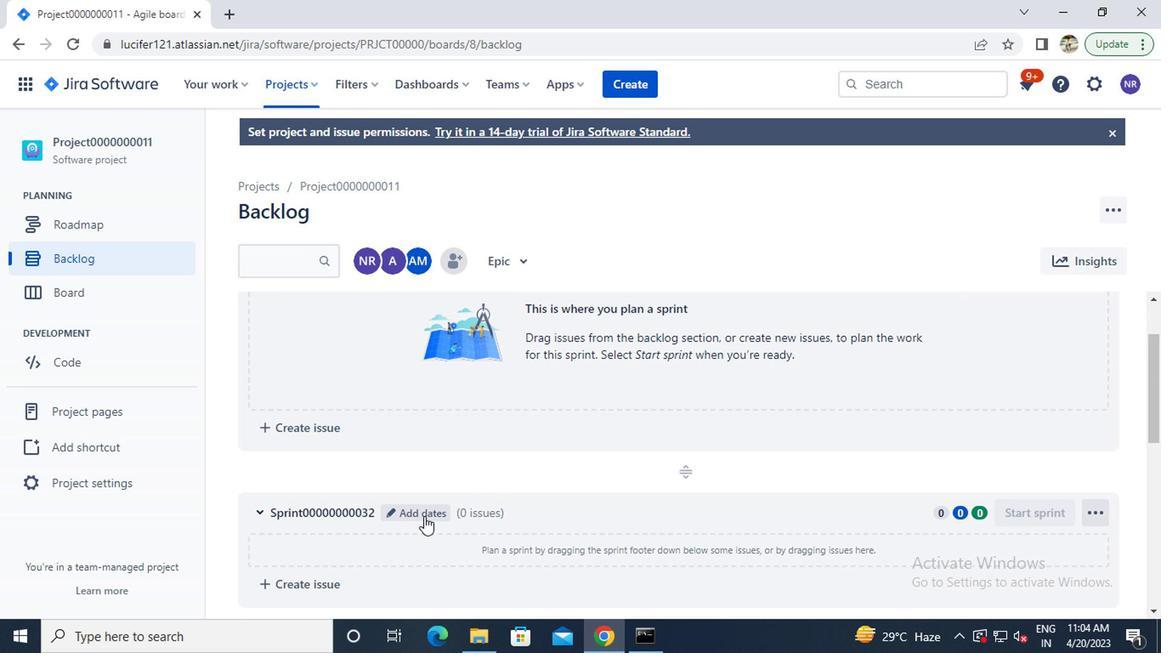 
Action: Mouse moved to (384, 264)
Screenshot: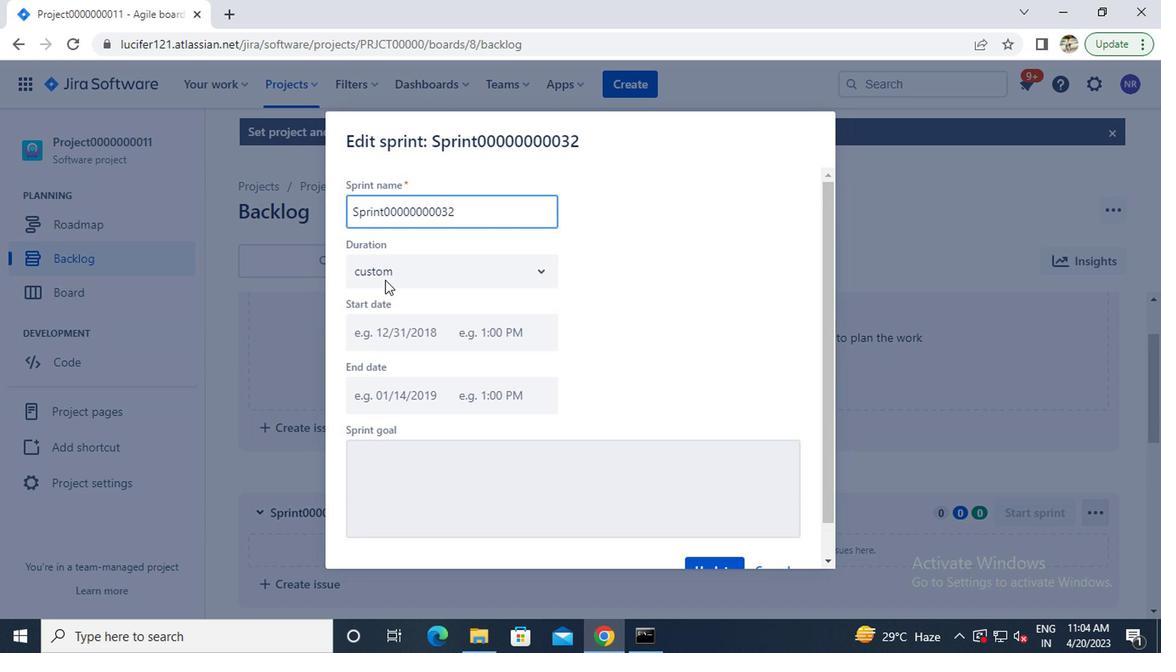 
Action: Mouse pressed left at (384, 264)
Screenshot: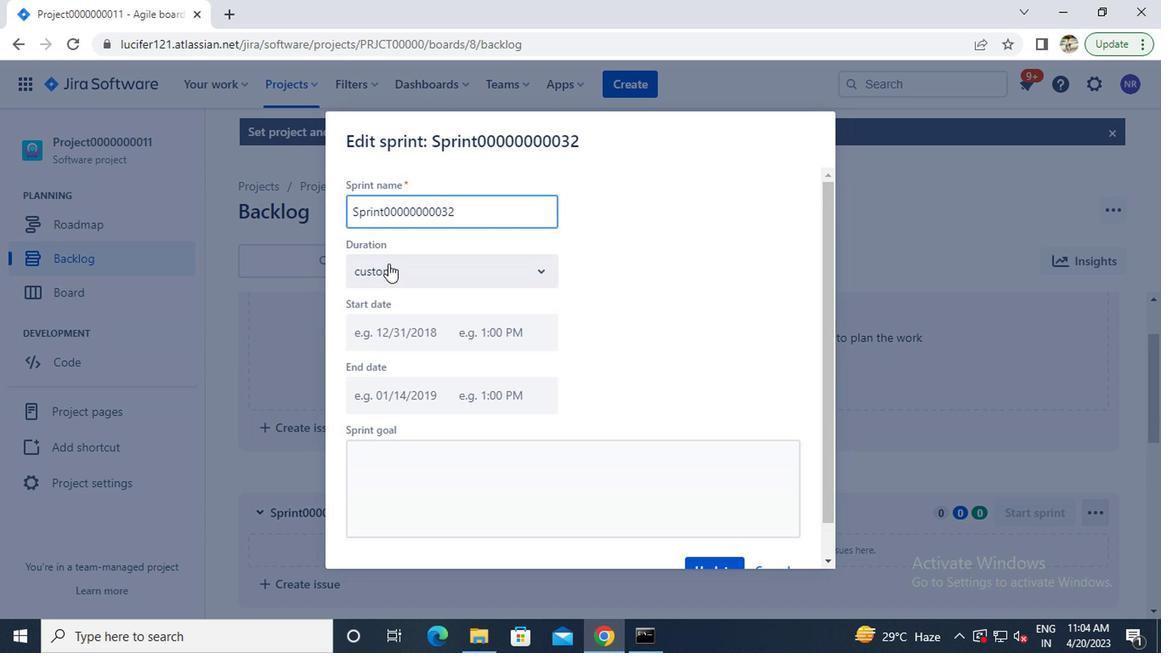 
Action: Mouse moved to (379, 344)
Screenshot: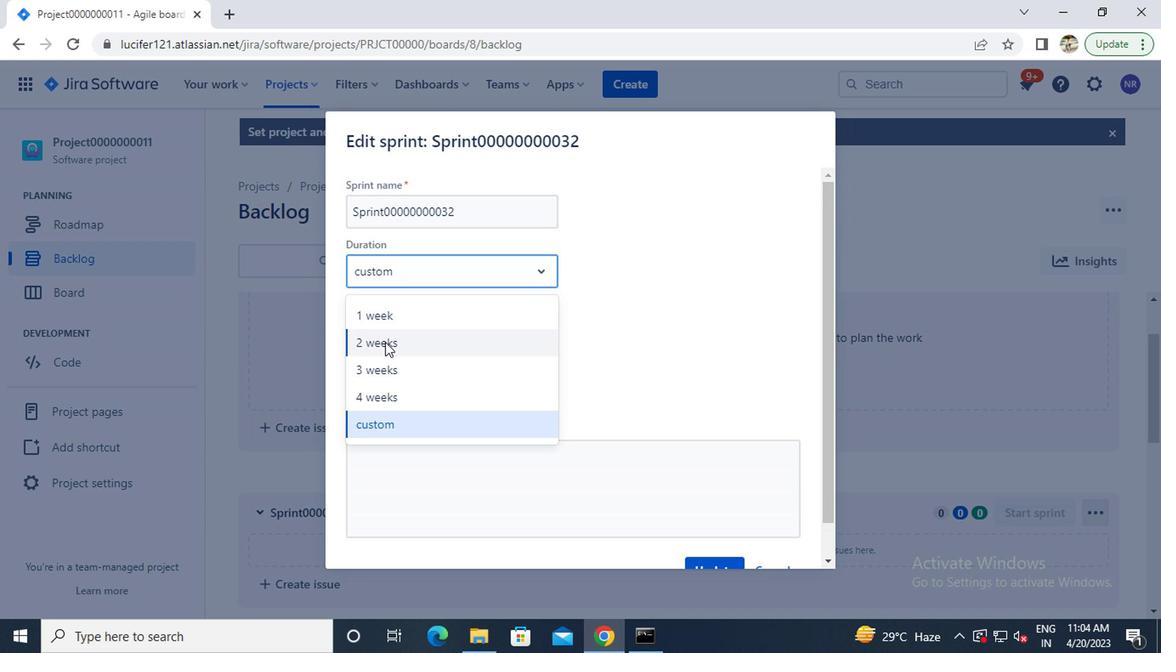 
Action: Mouse pressed left at (379, 344)
Screenshot: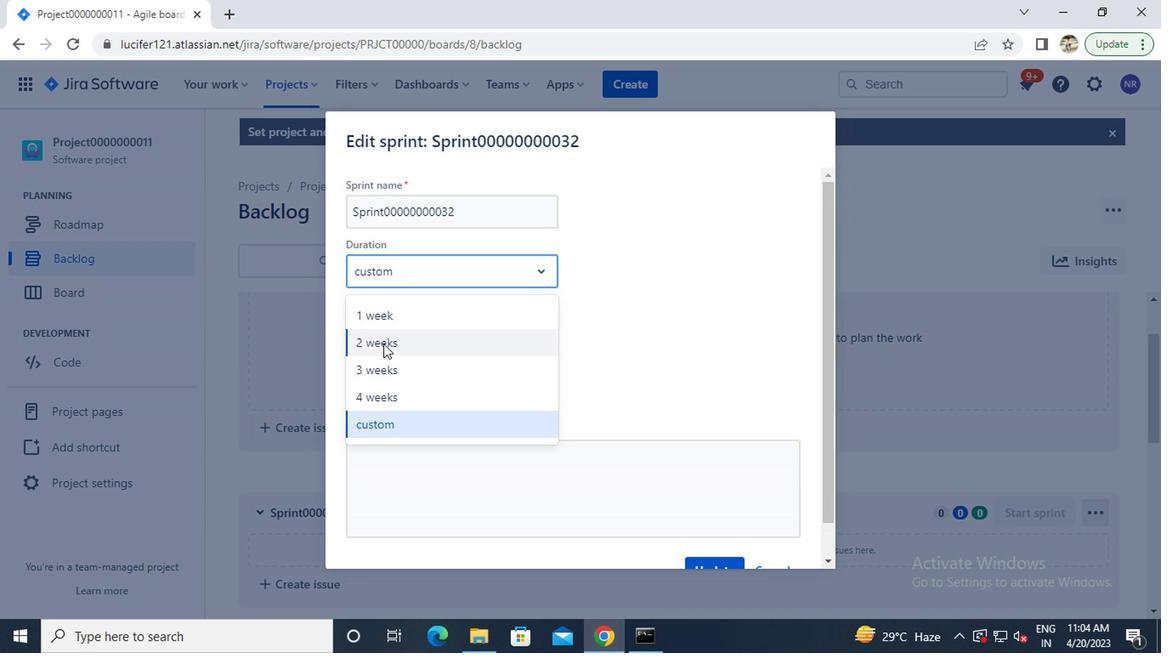 
Action: Mouse moved to (676, 372)
Screenshot: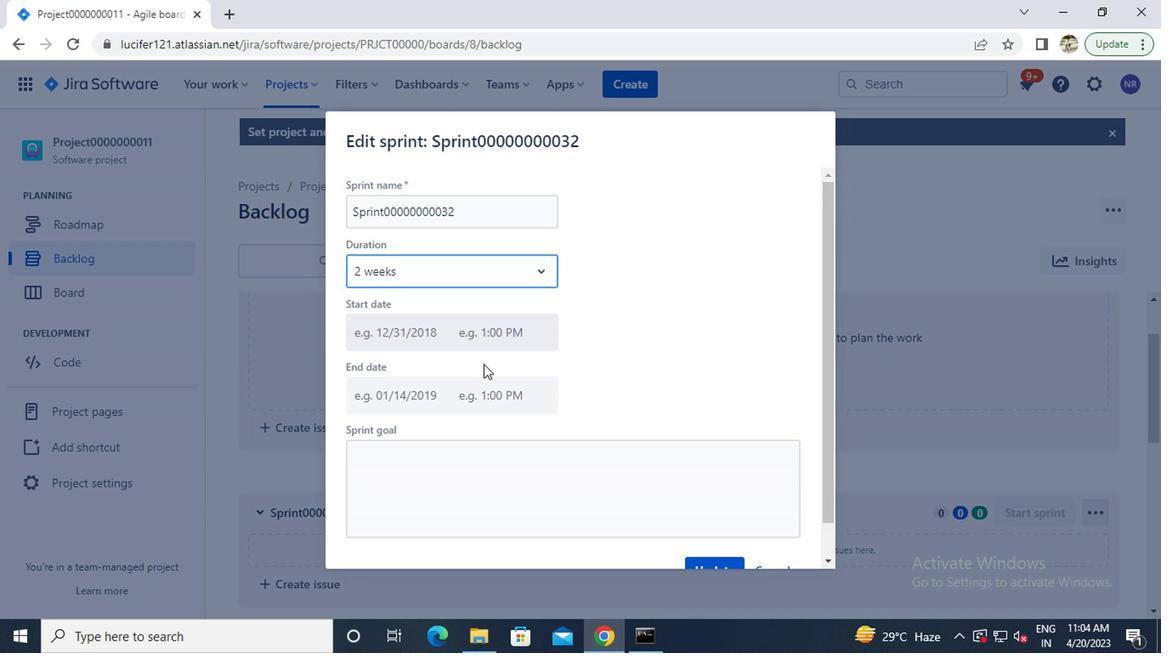 
Action: Mouse scrolled (676, 372) with delta (0, 0)
Screenshot: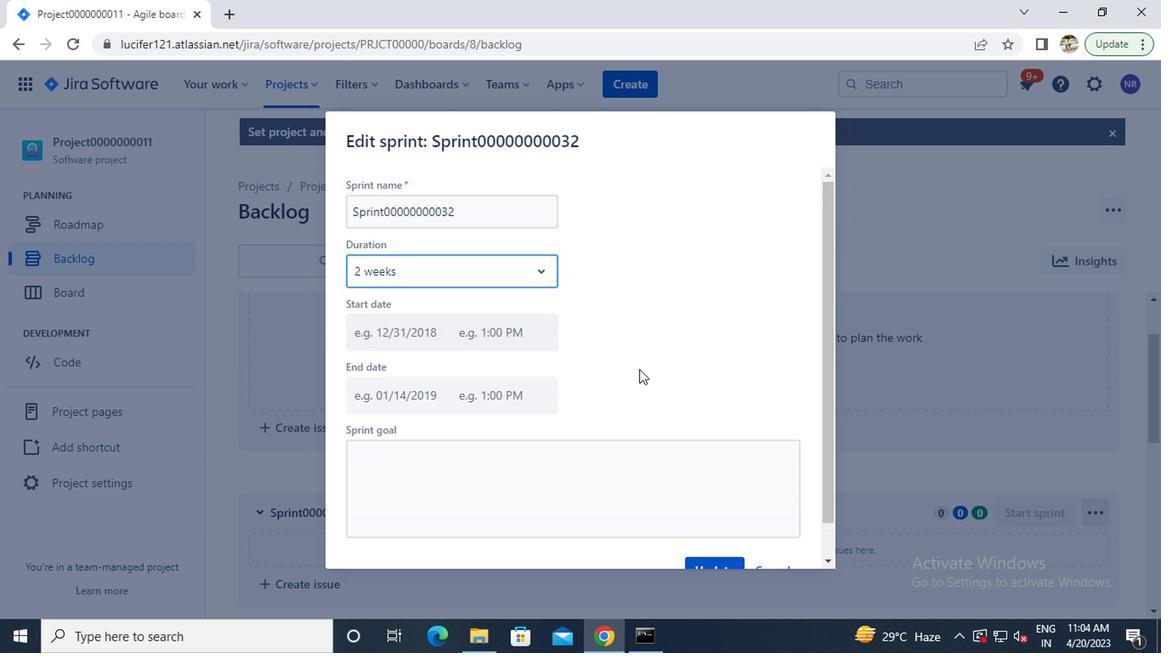 
Action: Mouse moved to (676, 373)
Screenshot: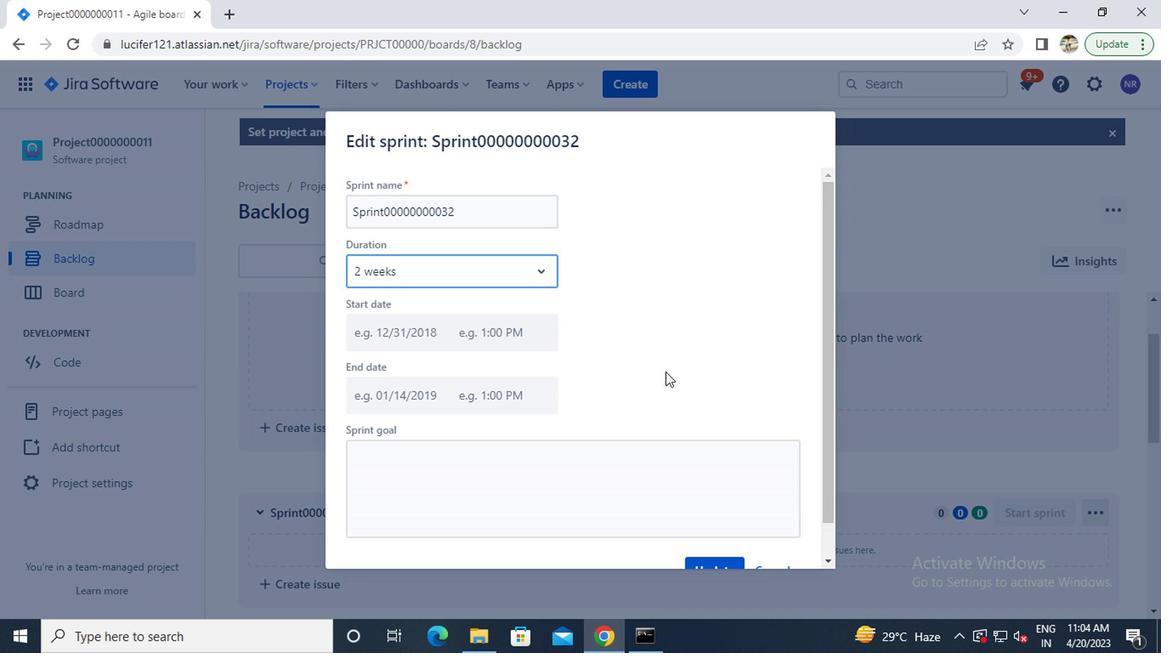 
Action: Mouse scrolled (676, 372) with delta (0, 0)
Screenshot: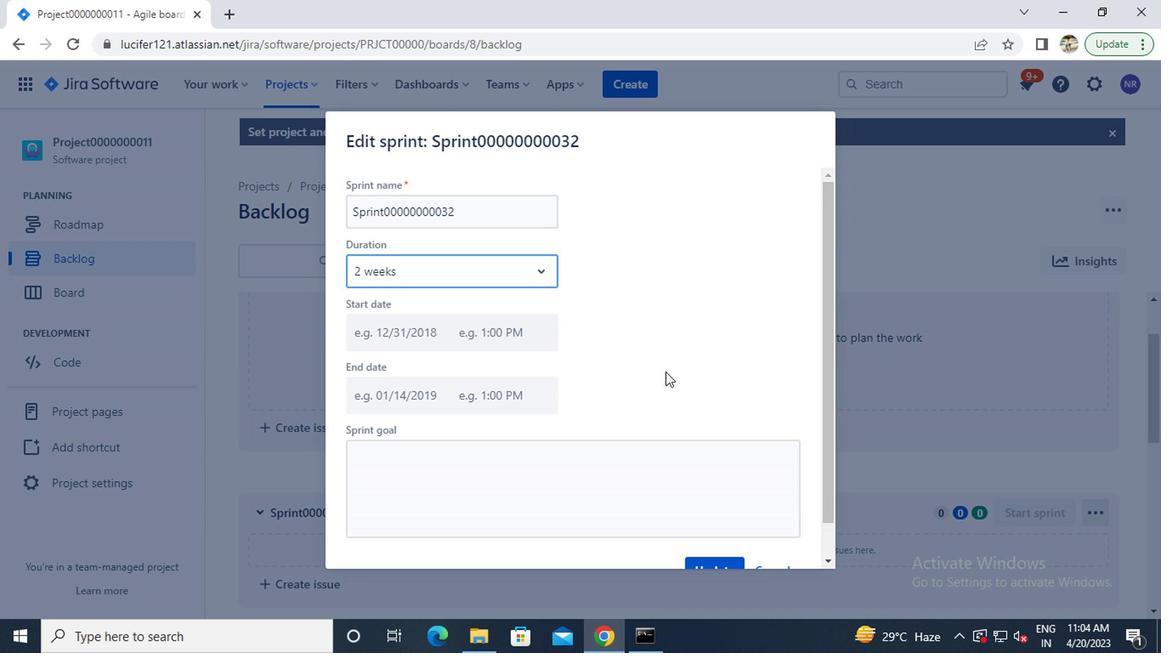 
Action: Mouse moved to (711, 539)
Screenshot: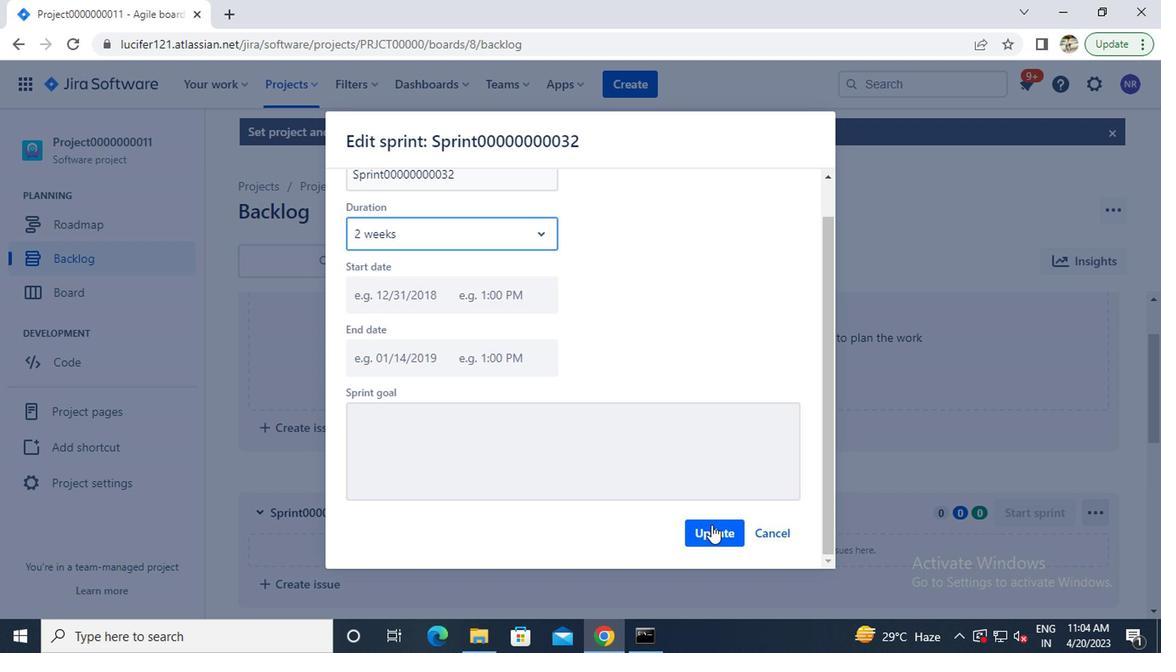 
Action: Mouse pressed left at (711, 539)
Screenshot: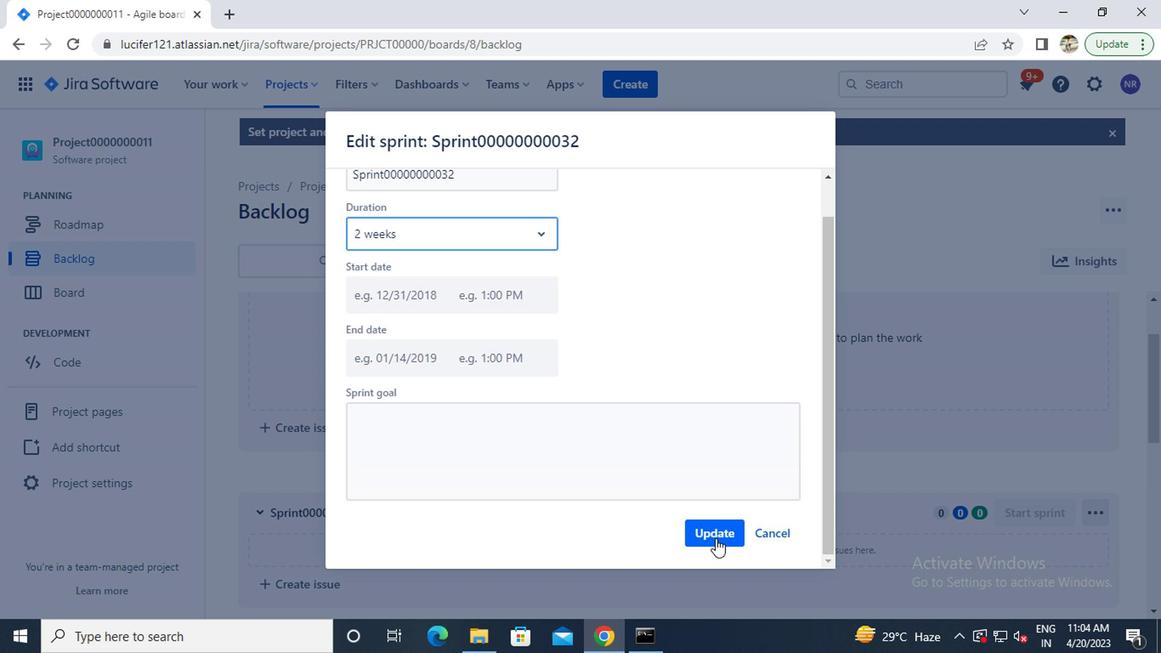
Action: Mouse moved to (644, 494)
Screenshot: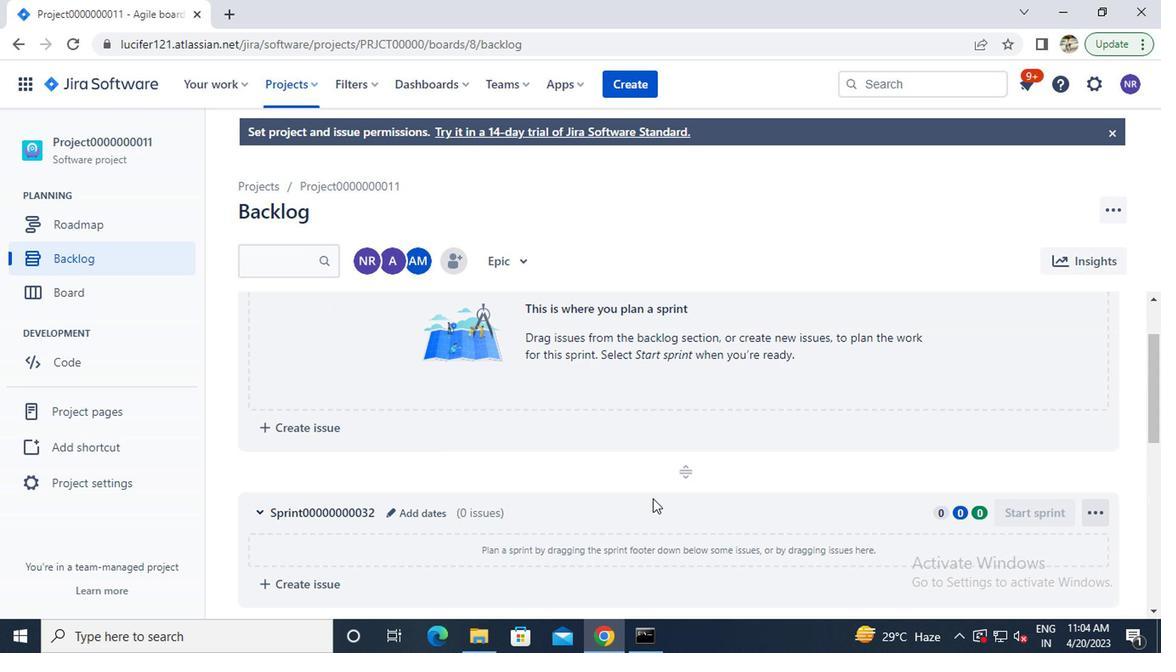 
Action: Mouse scrolled (644, 493) with delta (0, -1)
Screenshot: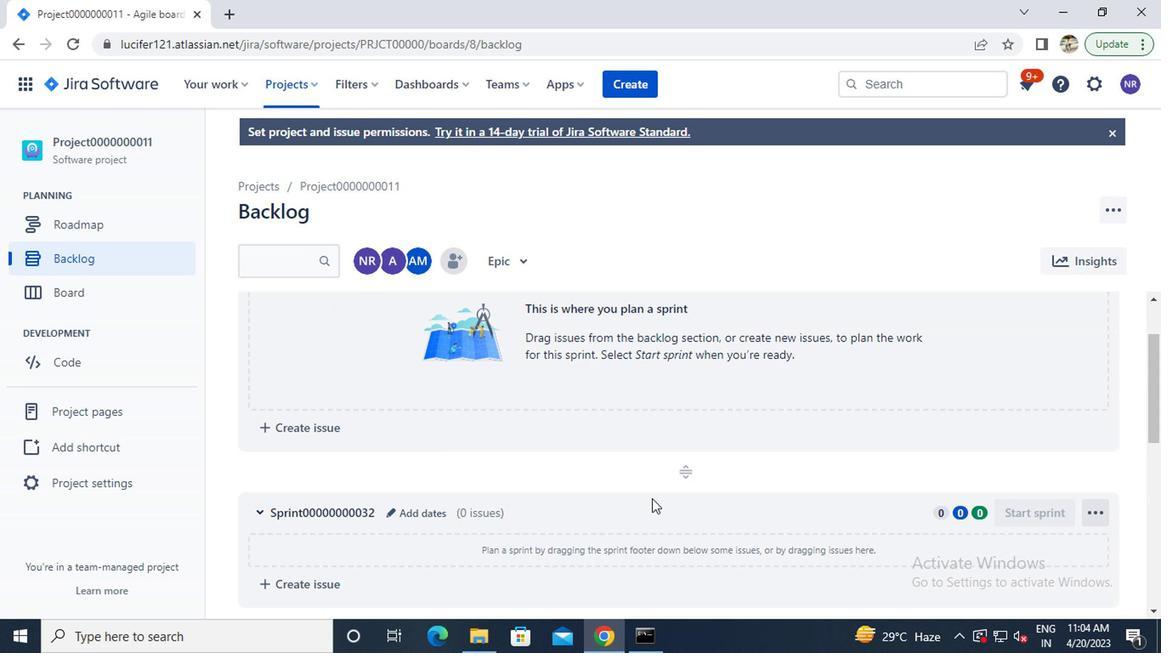 
Action: Mouse scrolled (644, 493) with delta (0, -1)
Screenshot: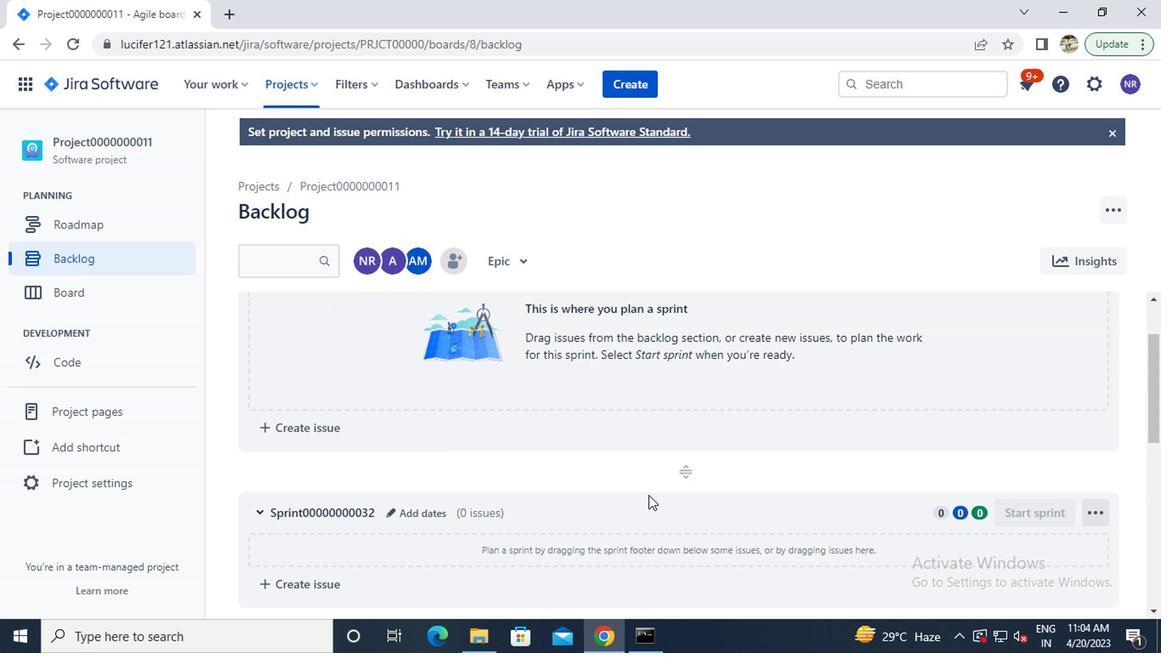 
Action: Mouse scrolled (644, 493) with delta (0, -1)
Screenshot: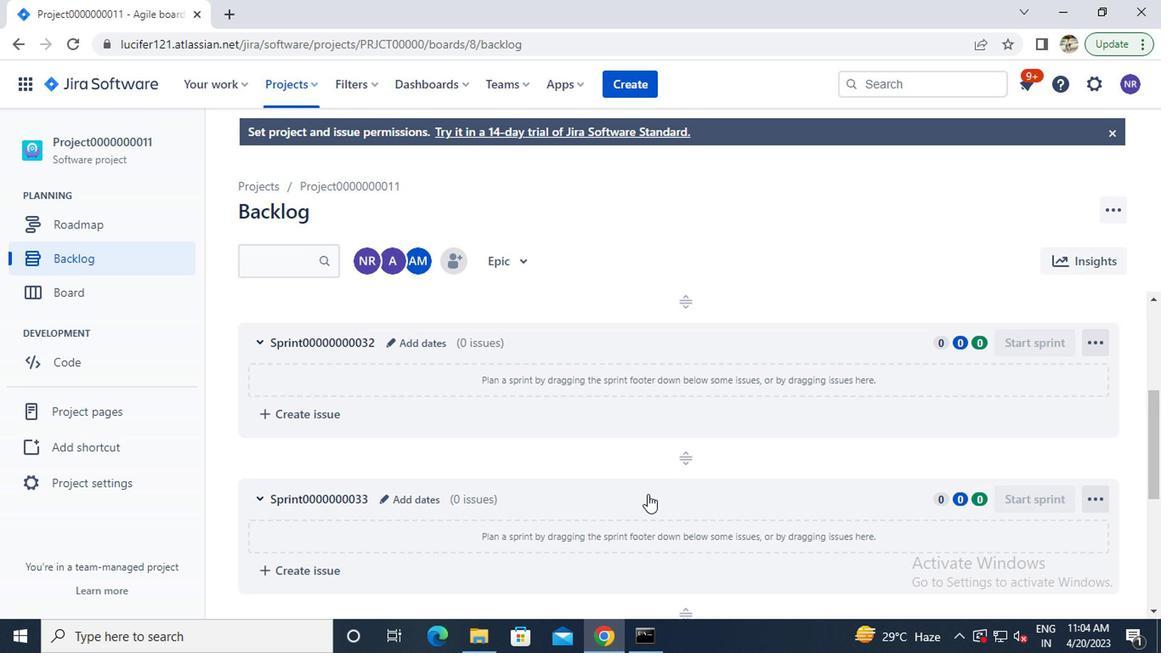
Action: Mouse moved to (395, 412)
Screenshot: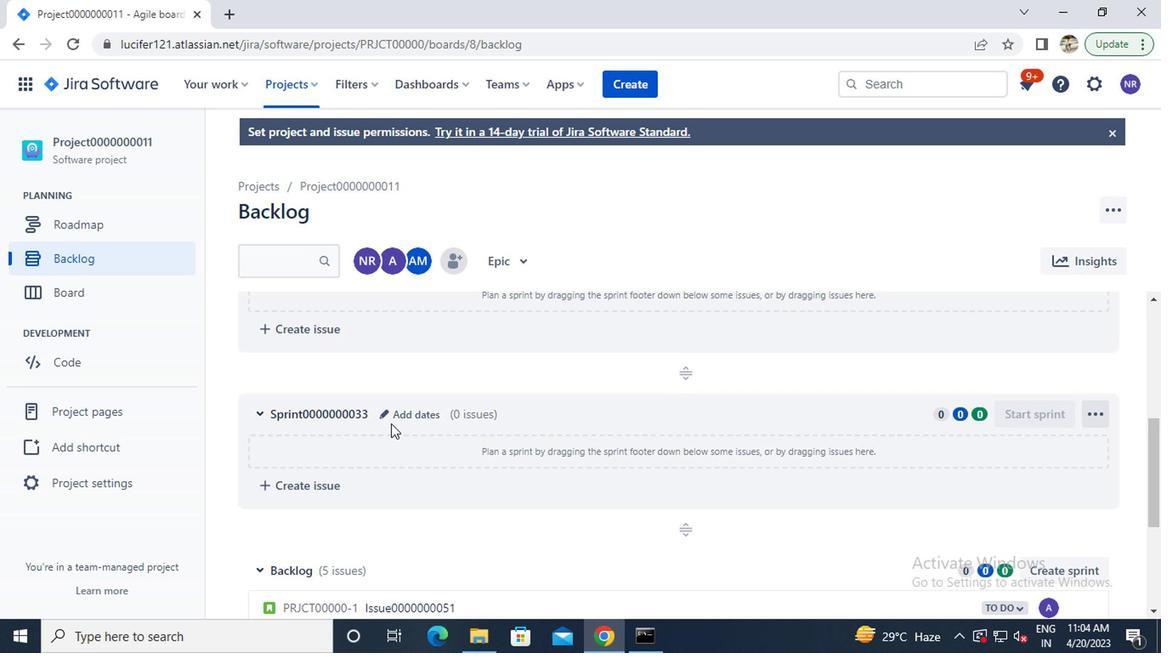 
Action: Mouse pressed left at (395, 412)
Screenshot: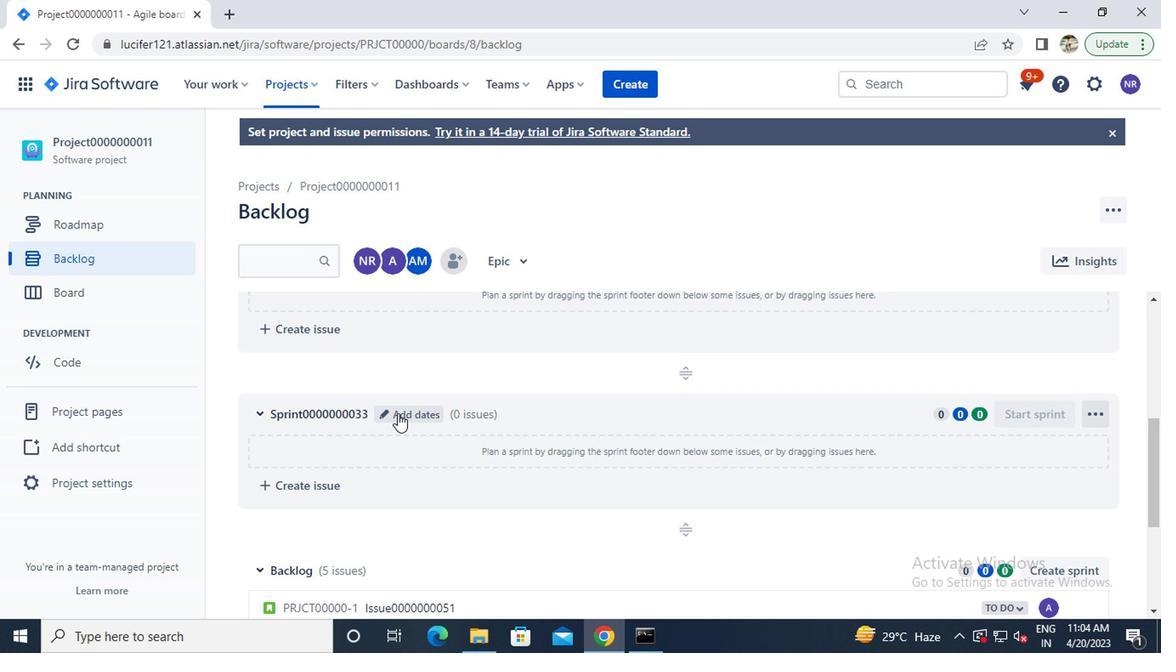 
Action: Mouse moved to (426, 275)
Screenshot: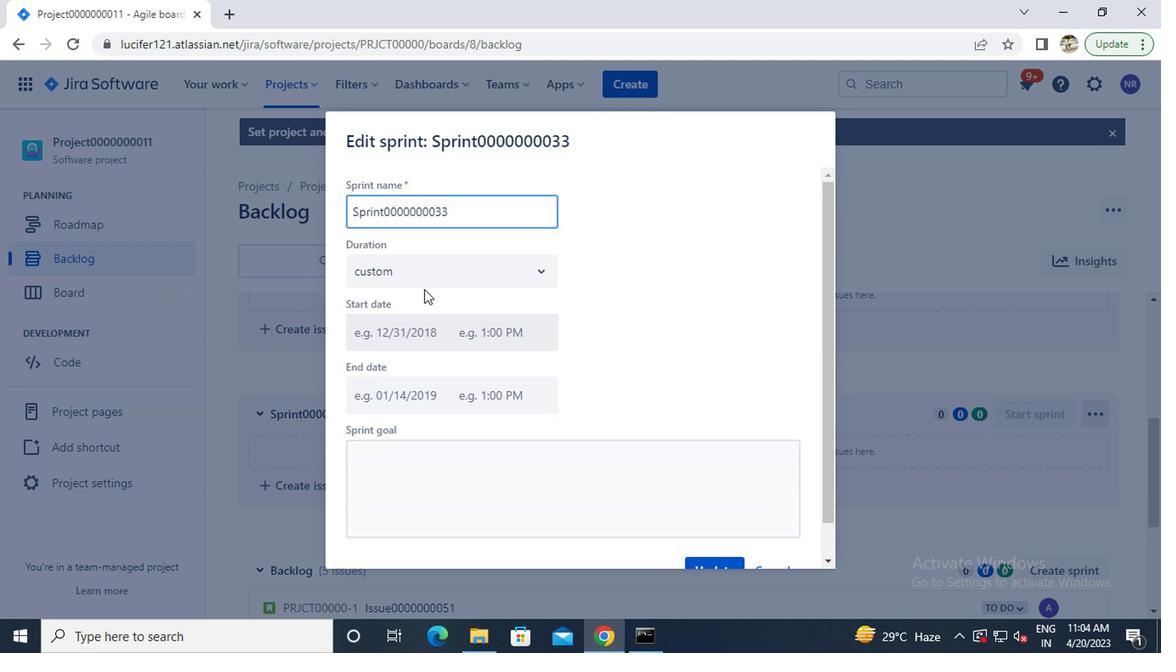 
Action: Mouse pressed left at (426, 275)
Screenshot: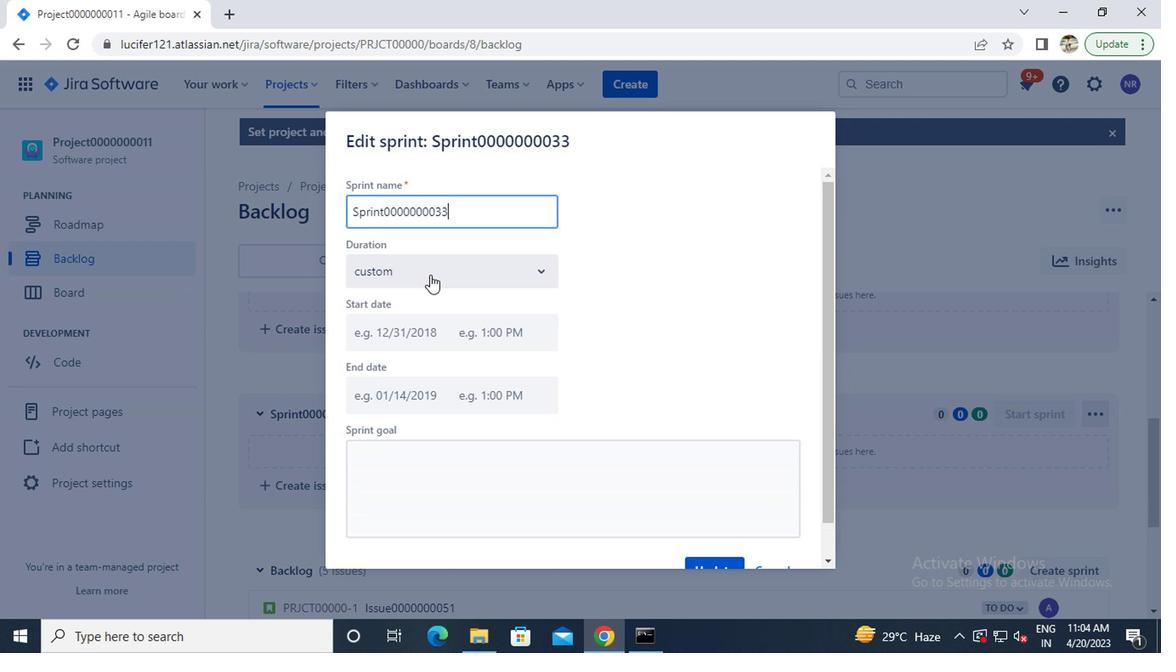 
Action: Mouse moved to (398, 376)
Screenshot: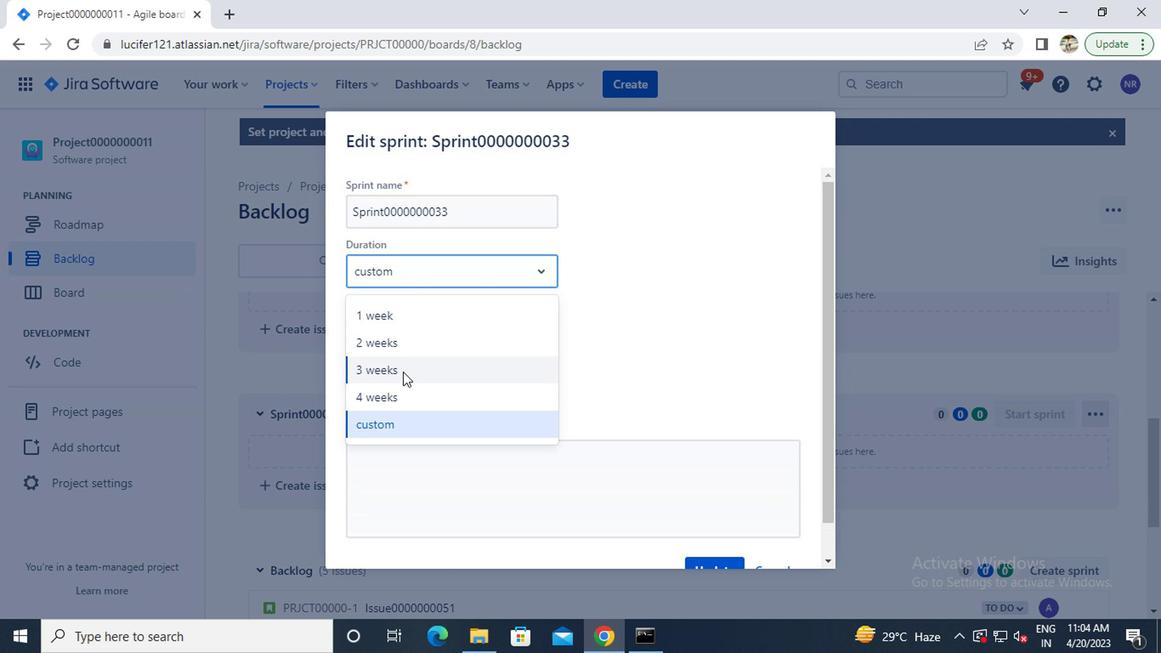 
Action: Mouse pressed left at (398, 376)
Screenshot: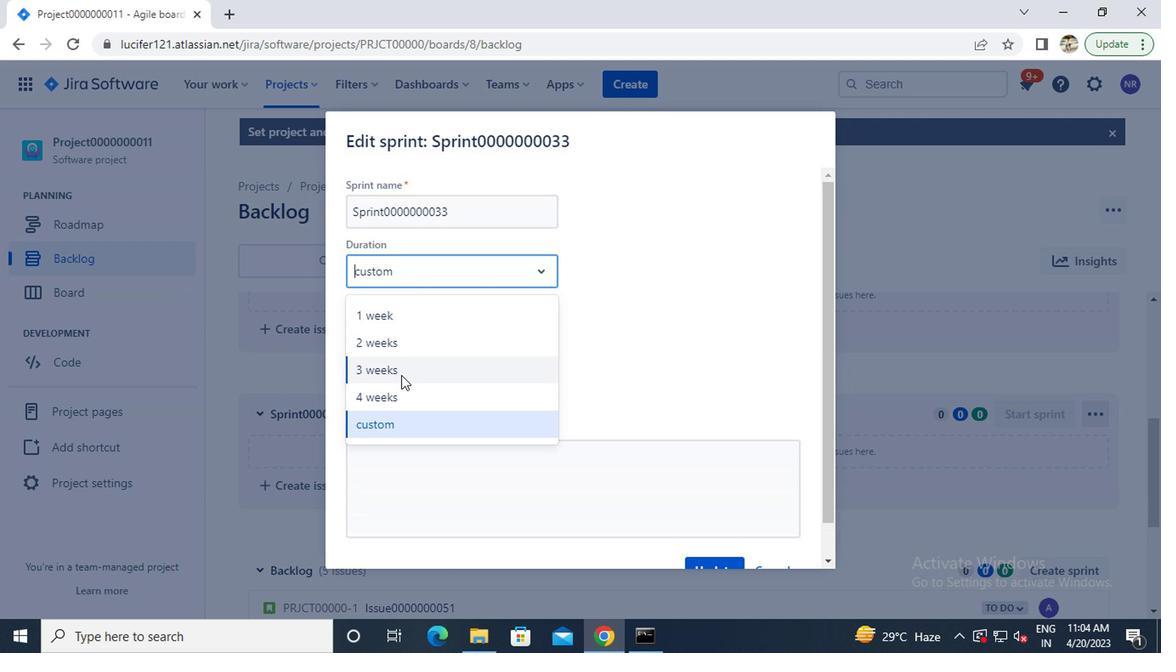 
Action: Mouse moved to (585, 385)
Screenshot: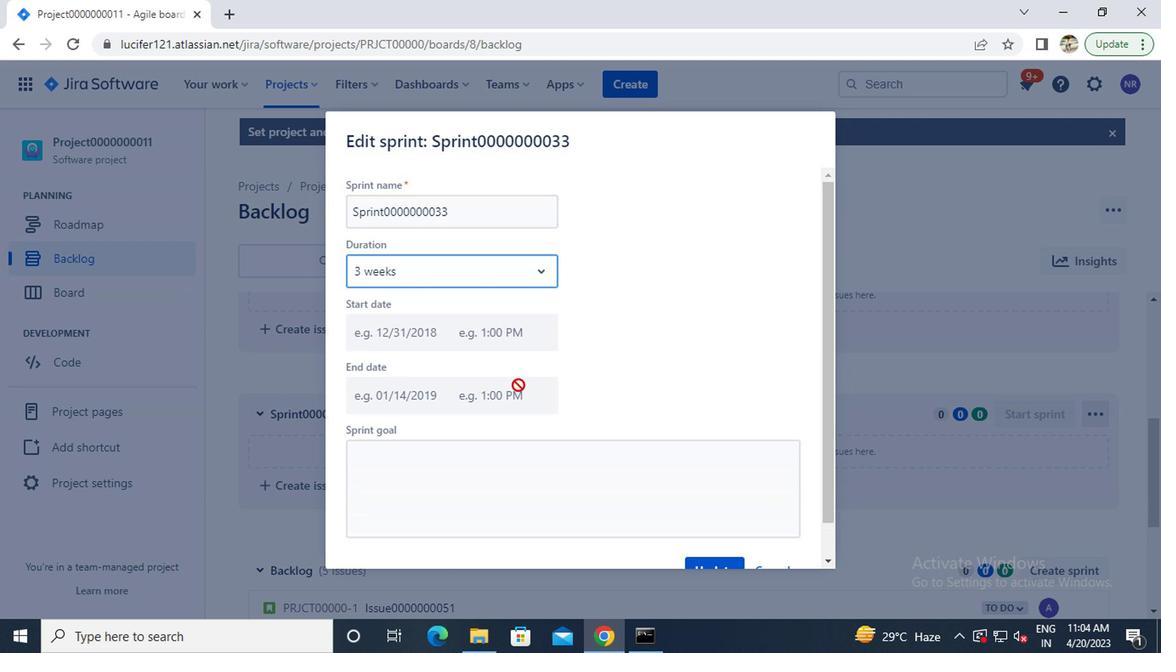 
Action: Mouse scrolled (585, 385) with delta (0, 0)
Screenshot: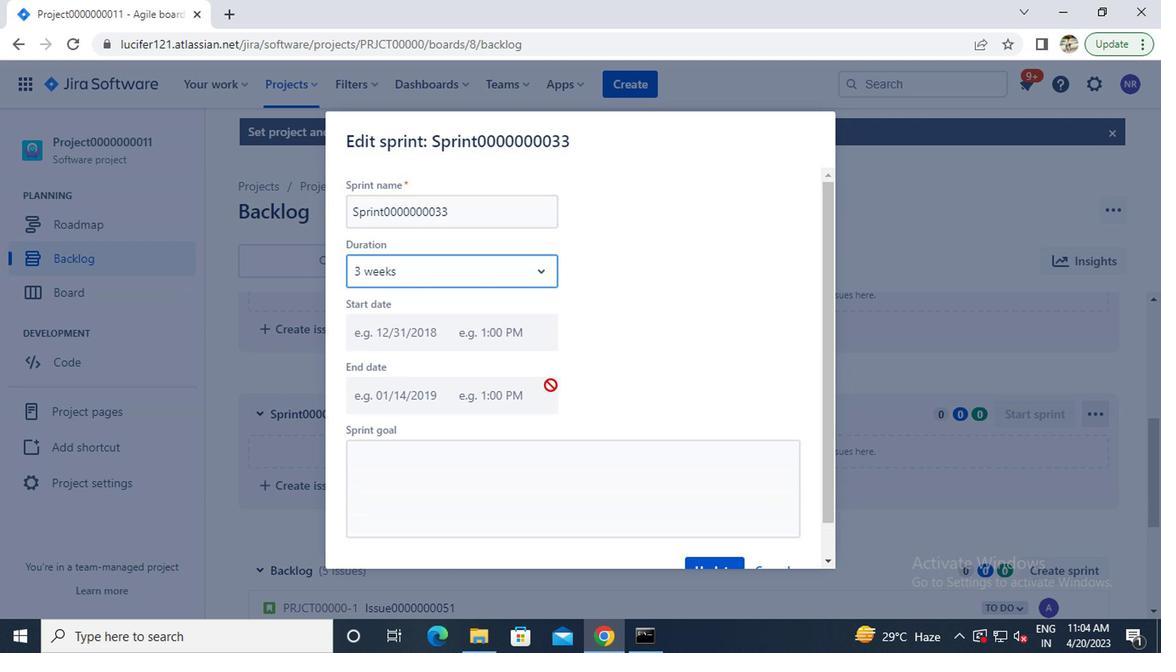 
Action: Mouse moved to (585, 387)
Screenshot: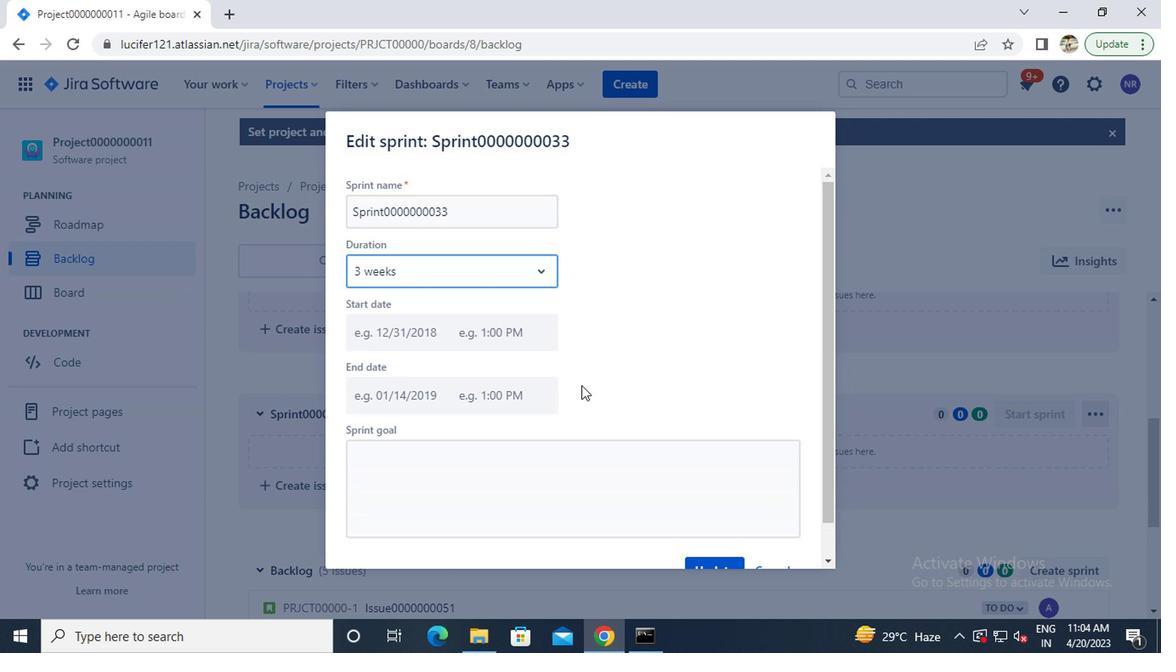 
Action: Mouse scrolled (585, 385) with delta (0, -1)
Screenshot: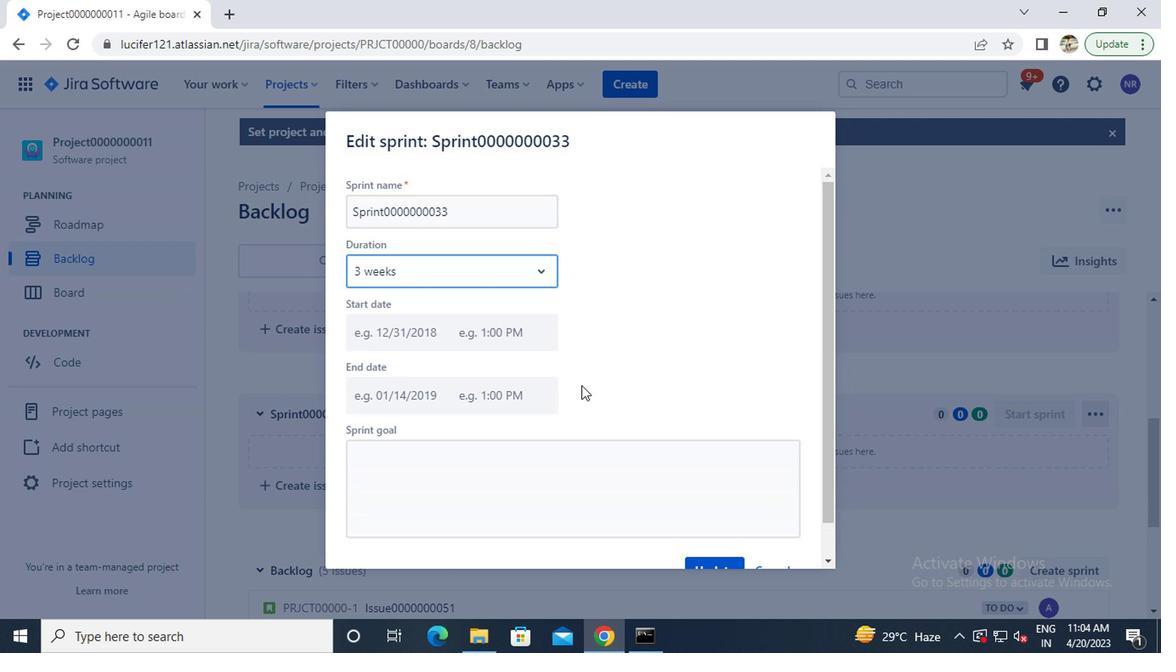 
Action: Mouse scrolled (585, 385) with delta (0, -1)
Screenshot: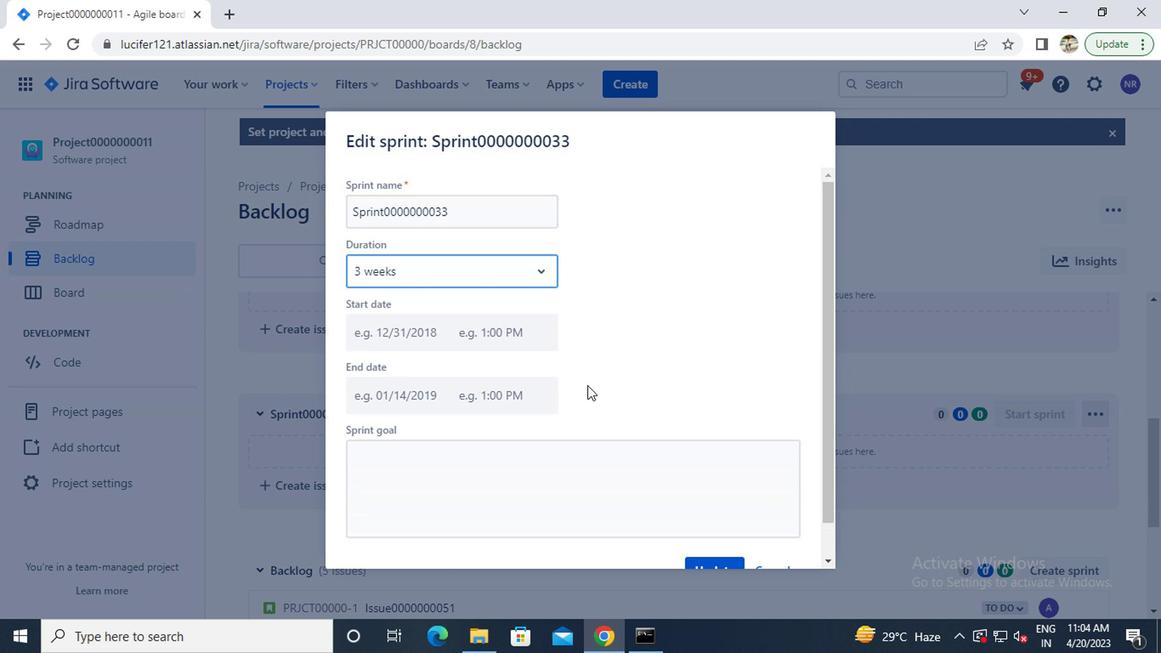 
Action: Mouse moved to (702, 537)
Screenshot: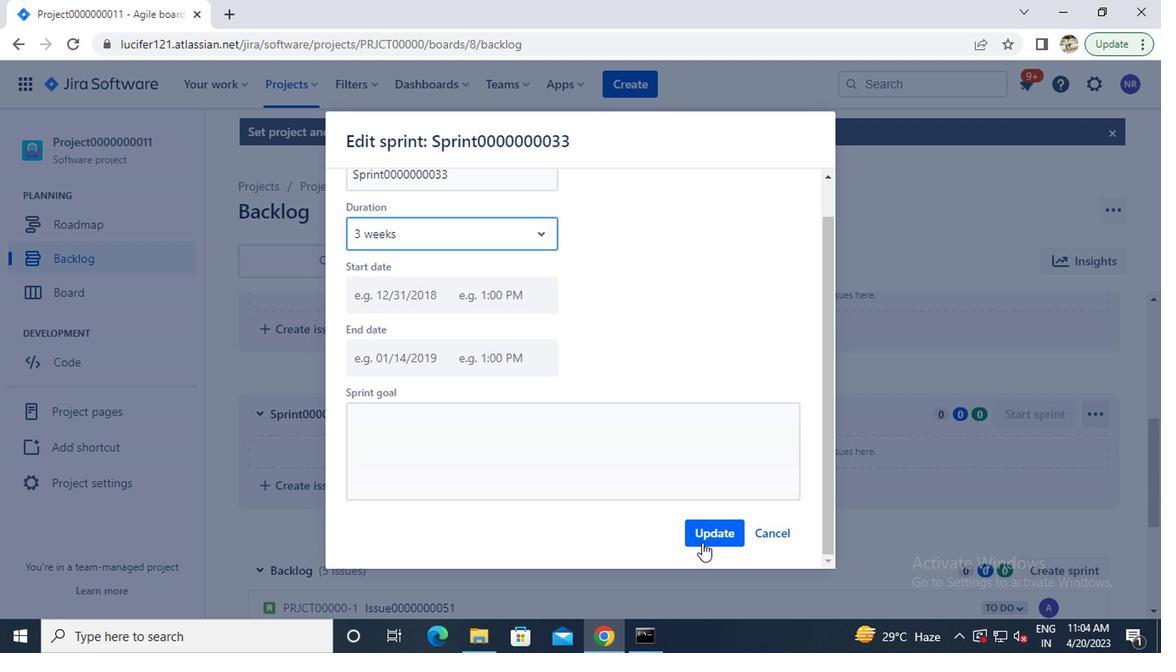 
Action: Mouse pressed left at (702, 537)
Screenshot: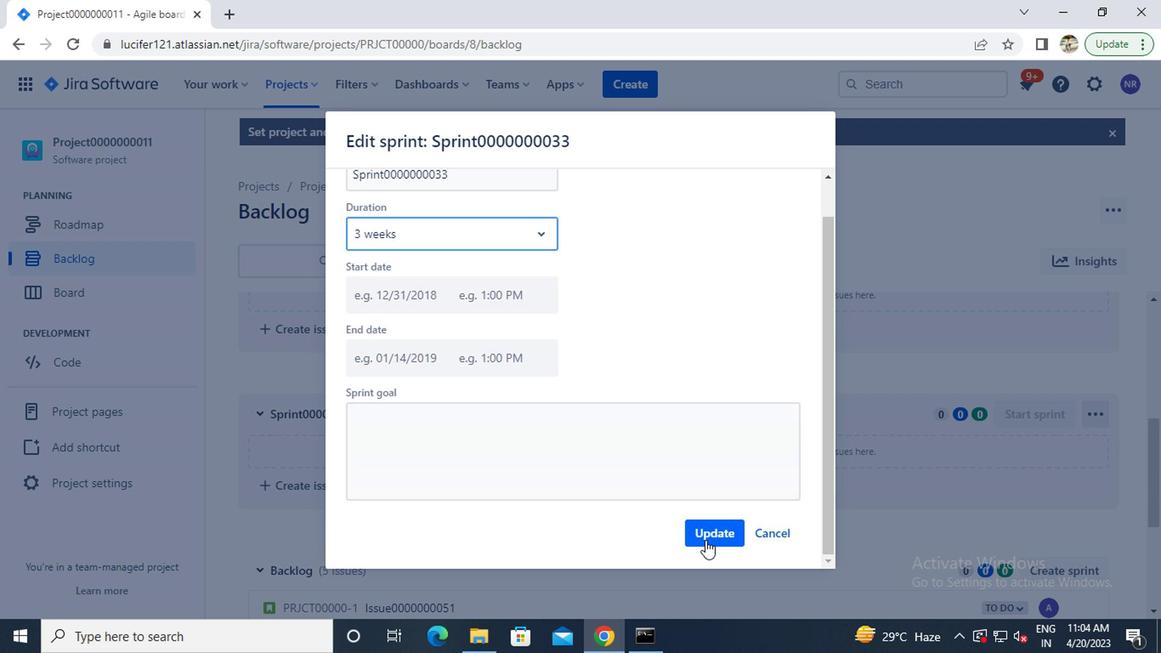 
Action: Mouse moved to (302, 85)
Screenshot: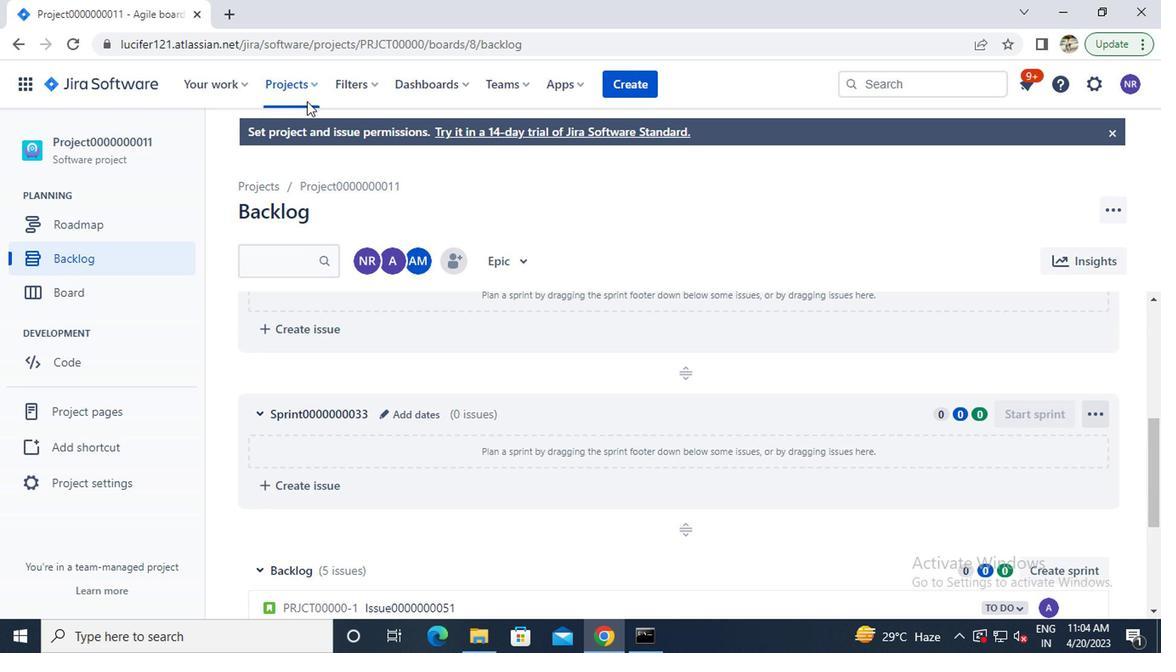 
Action: Mouse pressed left at (302, 85)
Screenshot: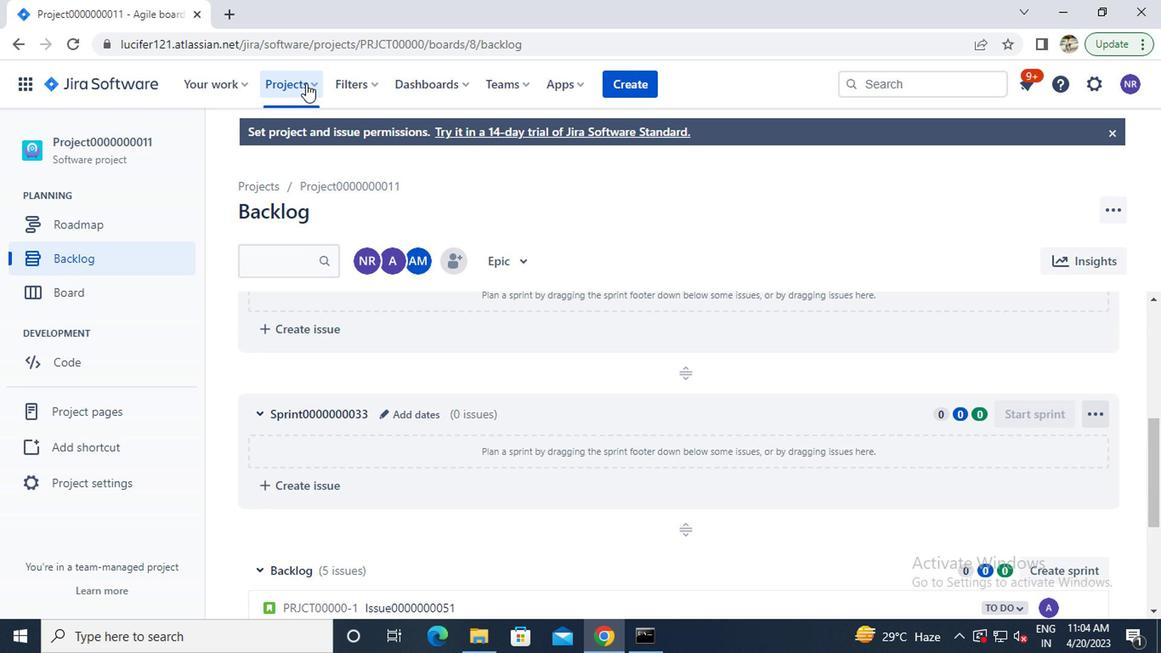 
Action: Mouse moved to (327, 197)
Screenshot: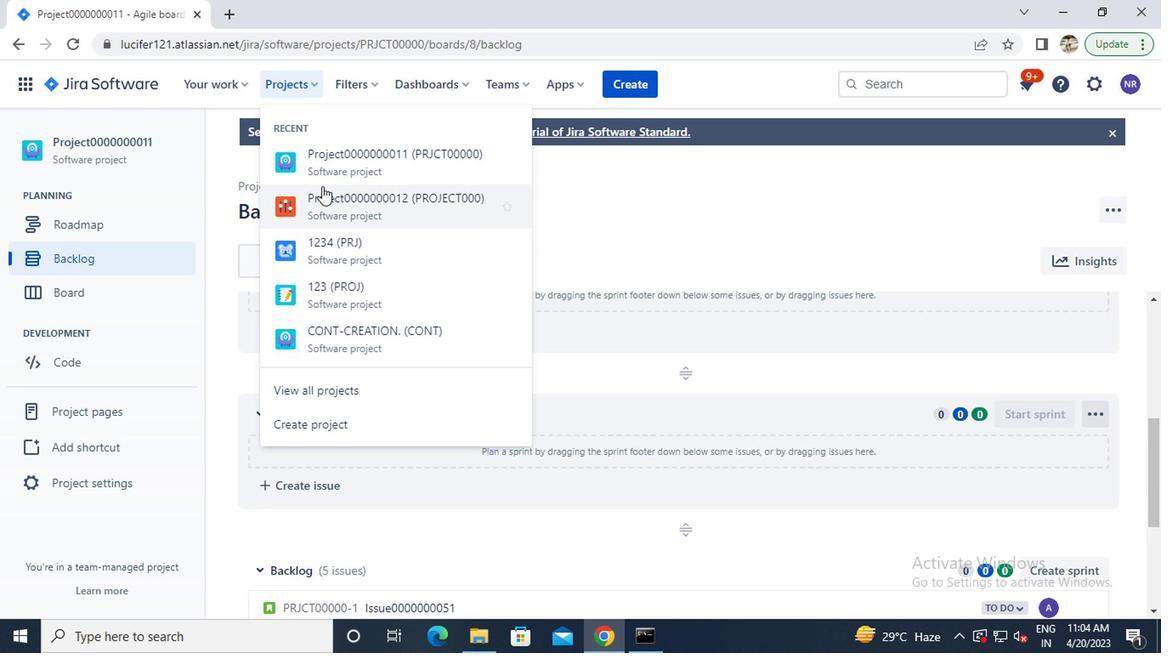 
Action: Mouse pressed left at (327, 197)
Screenshot: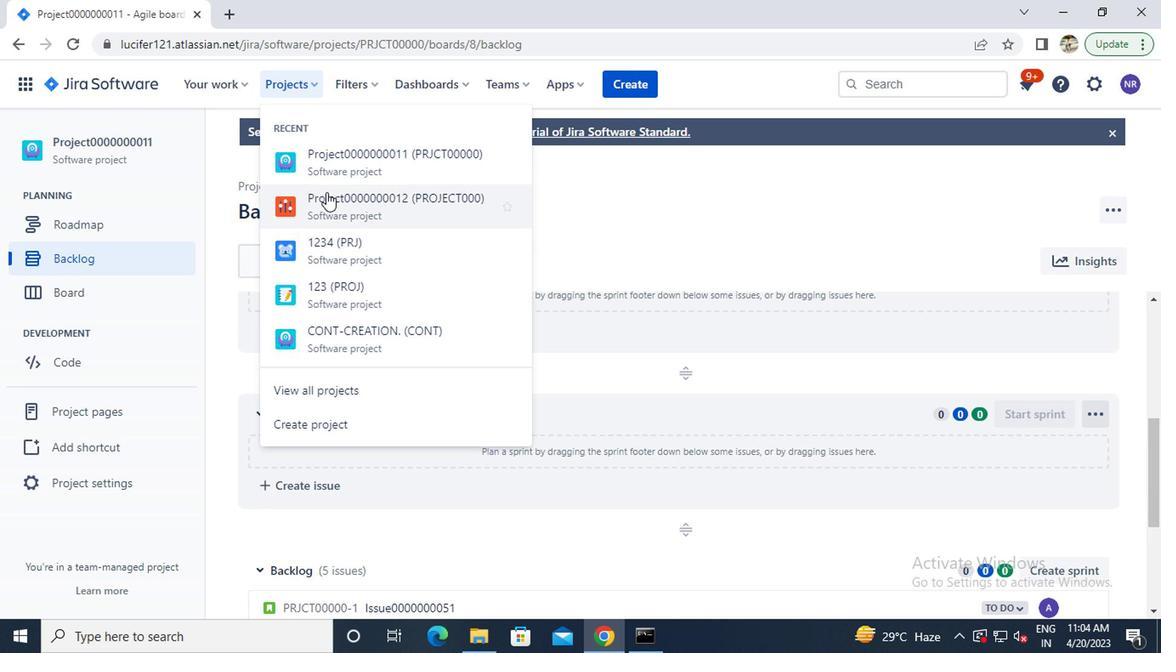 
Action: Mouse moved to (93, 266)
Screenshot: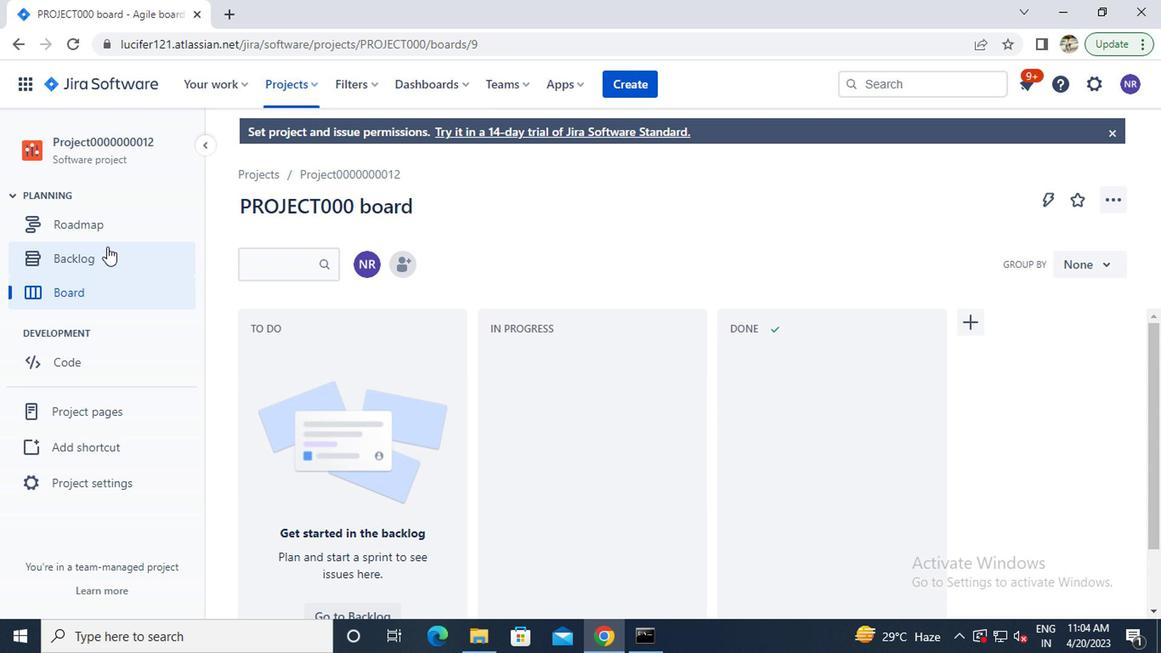 
Action: Mouse pressed left at (93, 266)
Screenshot: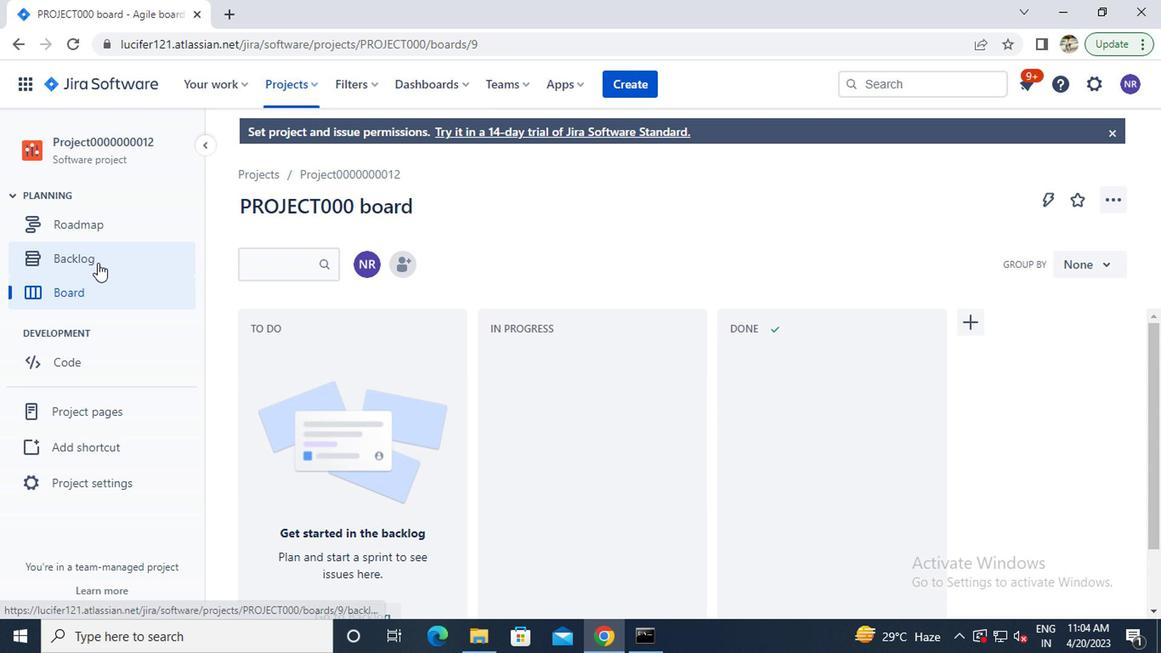 
Action: Mouse moved to (1062, 322)
Screenshot: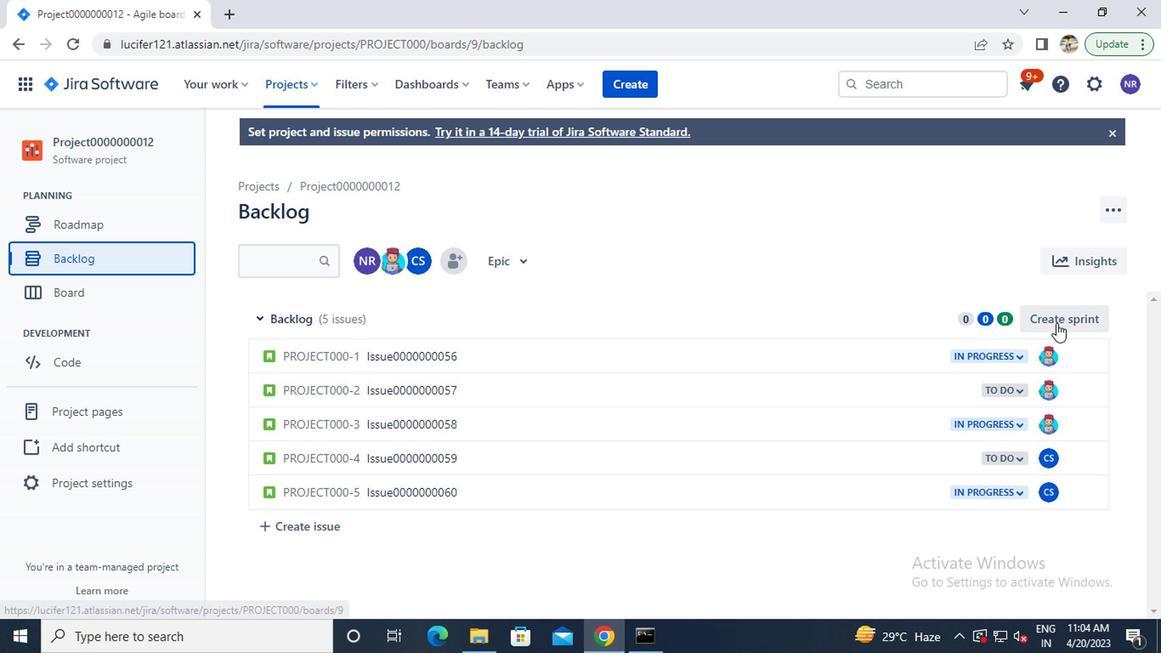 
Action: Mouse pressed left at (1062, 322)
Screenshot: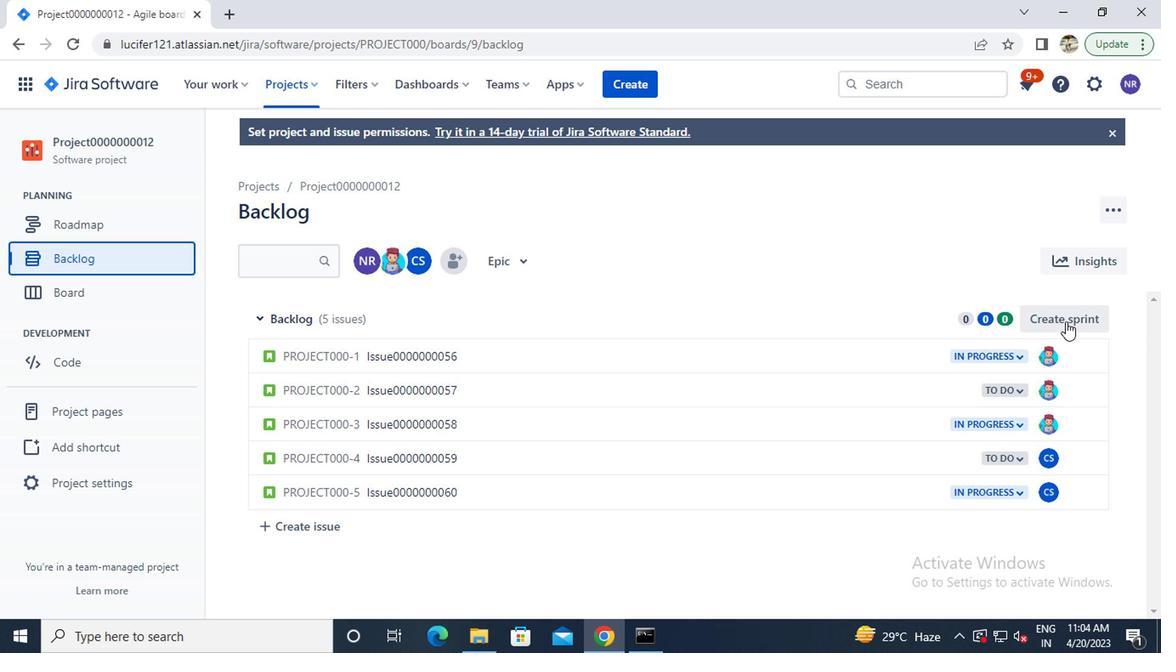 
Action: Mouse moved to (373, 319)
Screenshot: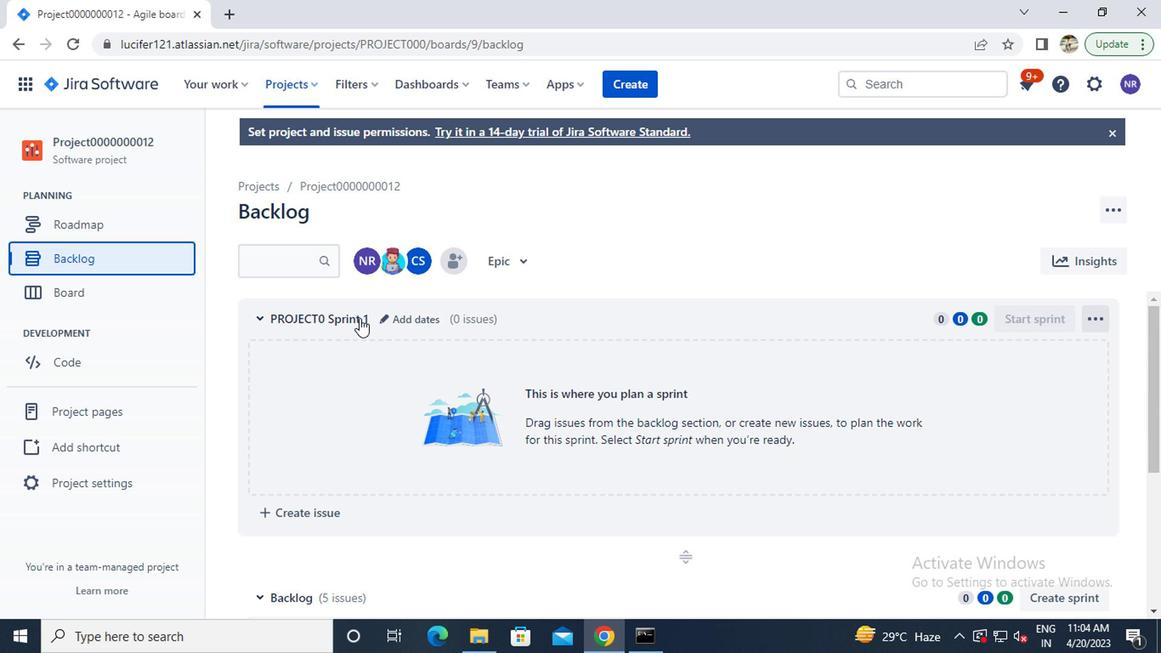 
Action: Mouse pressed left at (373, 319)
Screenshot: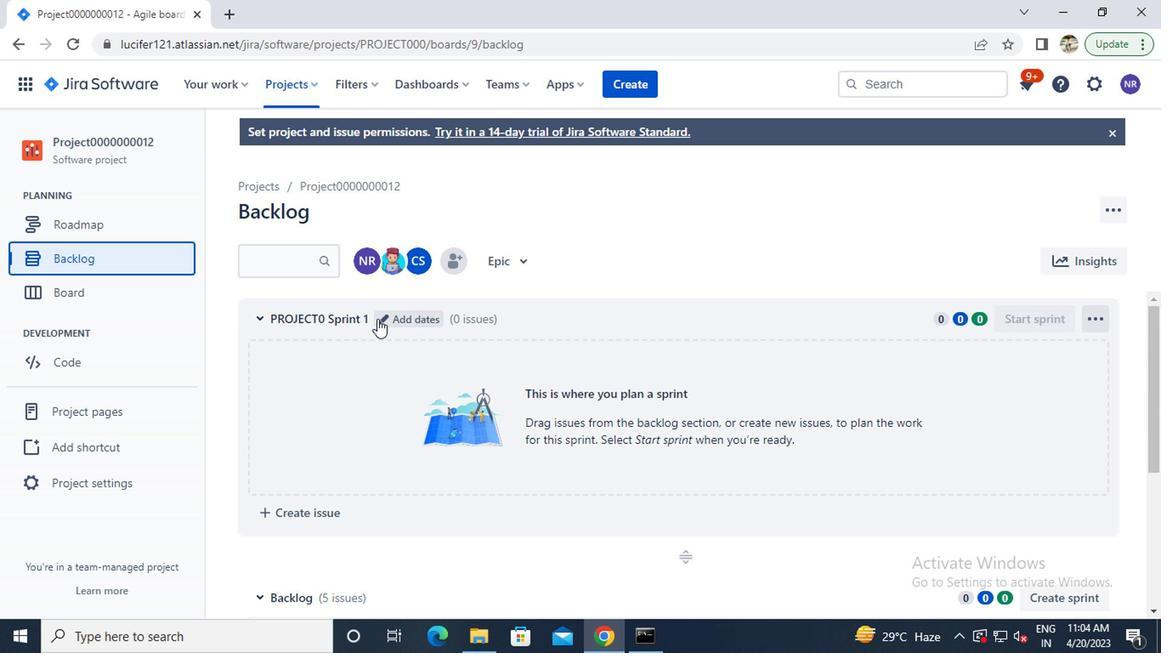 
Action: Mouse moved to (402, 213)
Screenshot: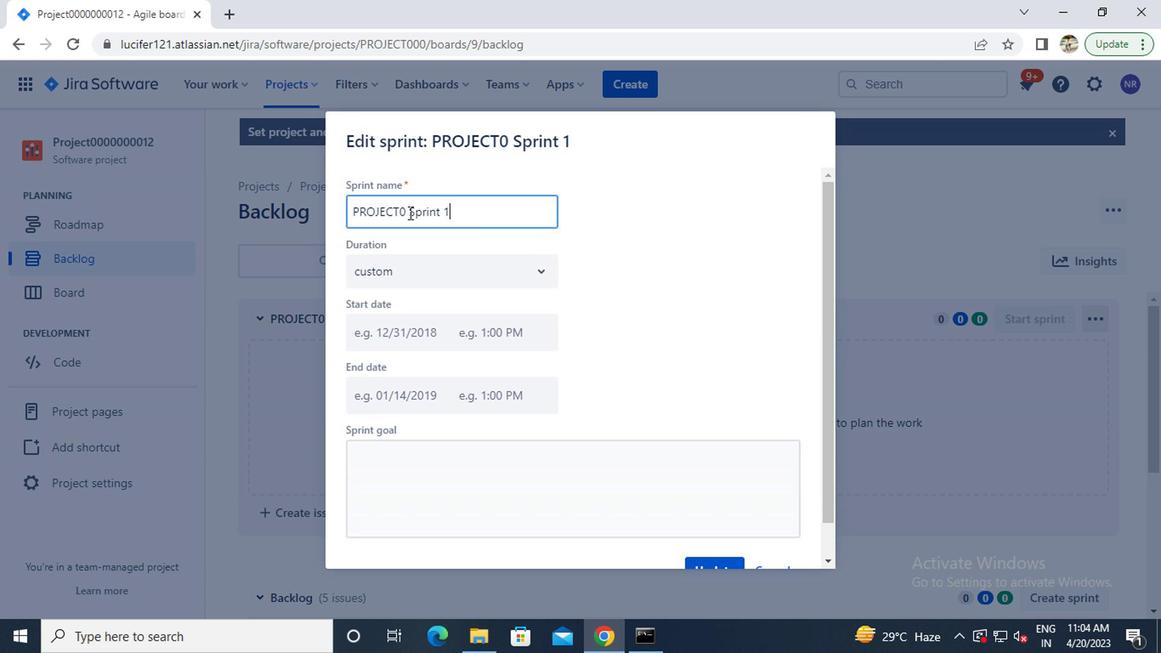 
Action: Mouse pressed left at (402, 213)
Screenshot: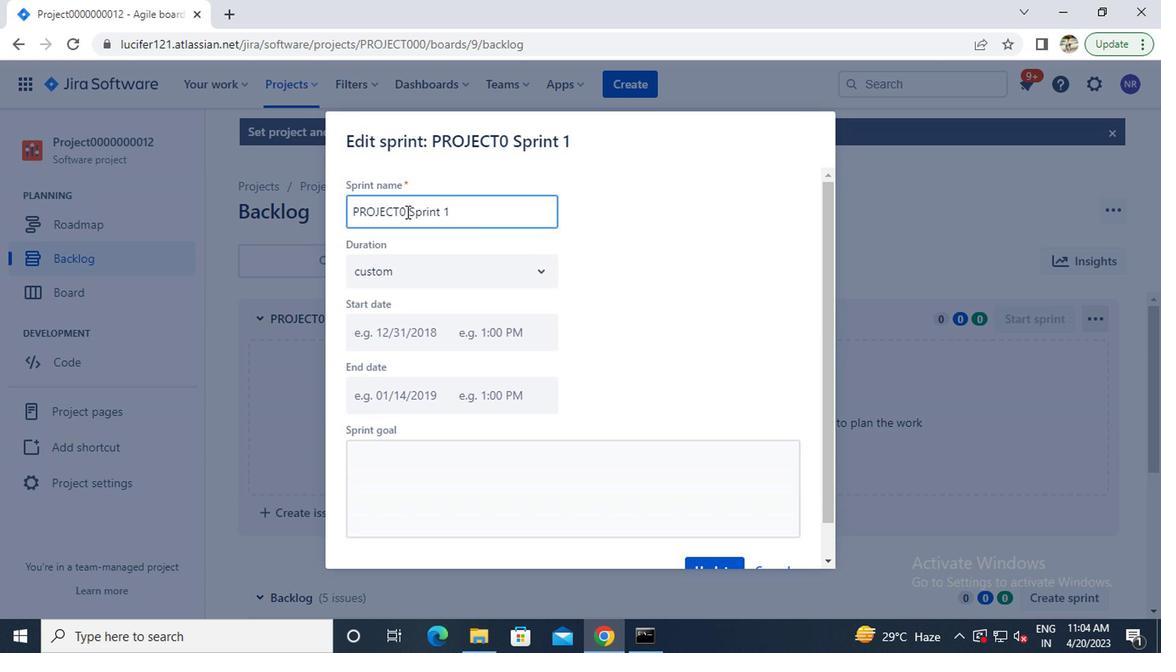 
Action: Mouse moved to (337, 214)
Screenshot: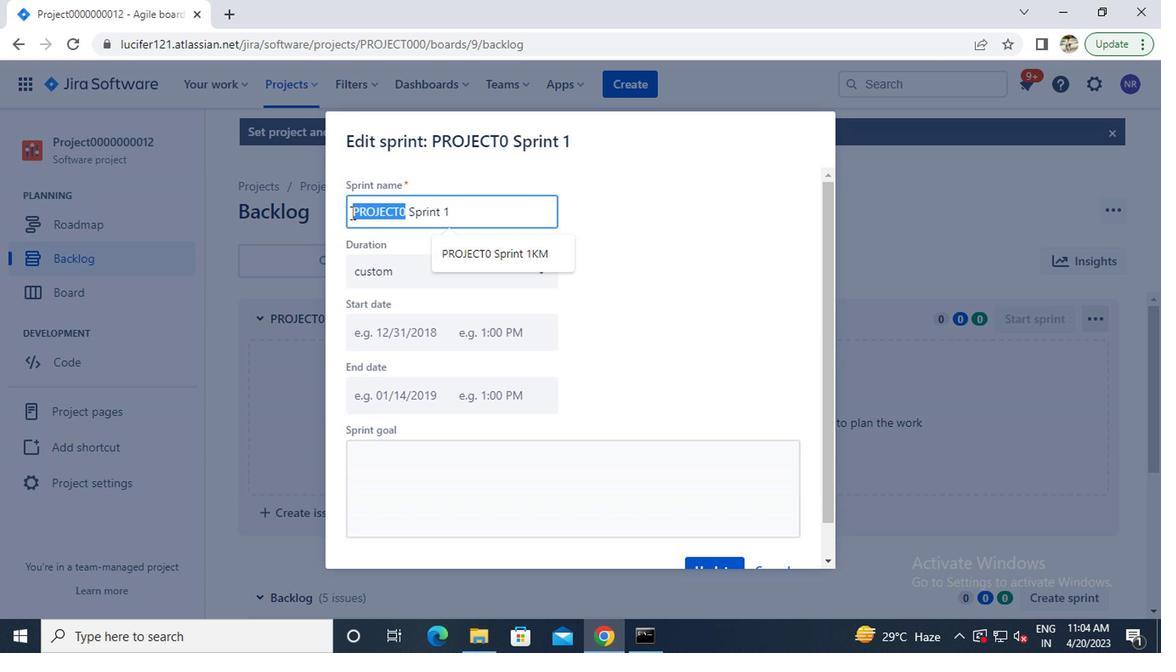 
Action: Key pressed <Key.backspace>ctrl+A<Key.backspace><Key.caps_lock><Key.caps_lock>s<Key.caps_lock>prient<Key.backspace><Key.backspace><Key.backspace>ctrl+A<Key.backspace><Key.caps_lock>s<Key.caps_lock>print0000000034
Screenshot: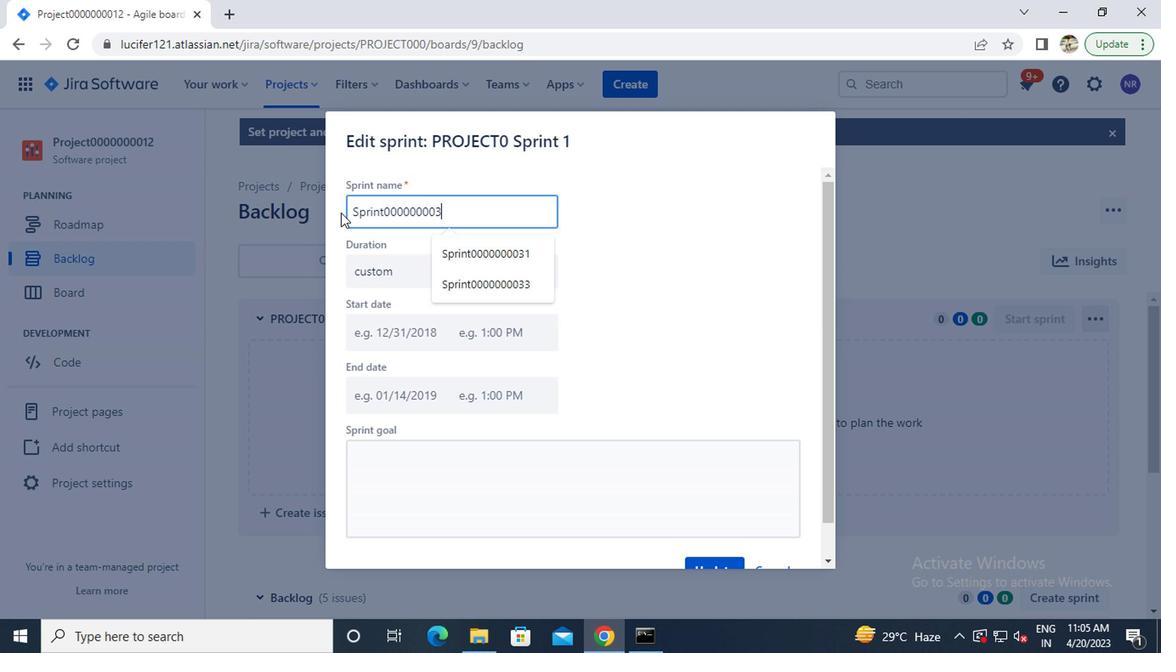 
Action: Mouse moved to (716, 524)
Screenshot: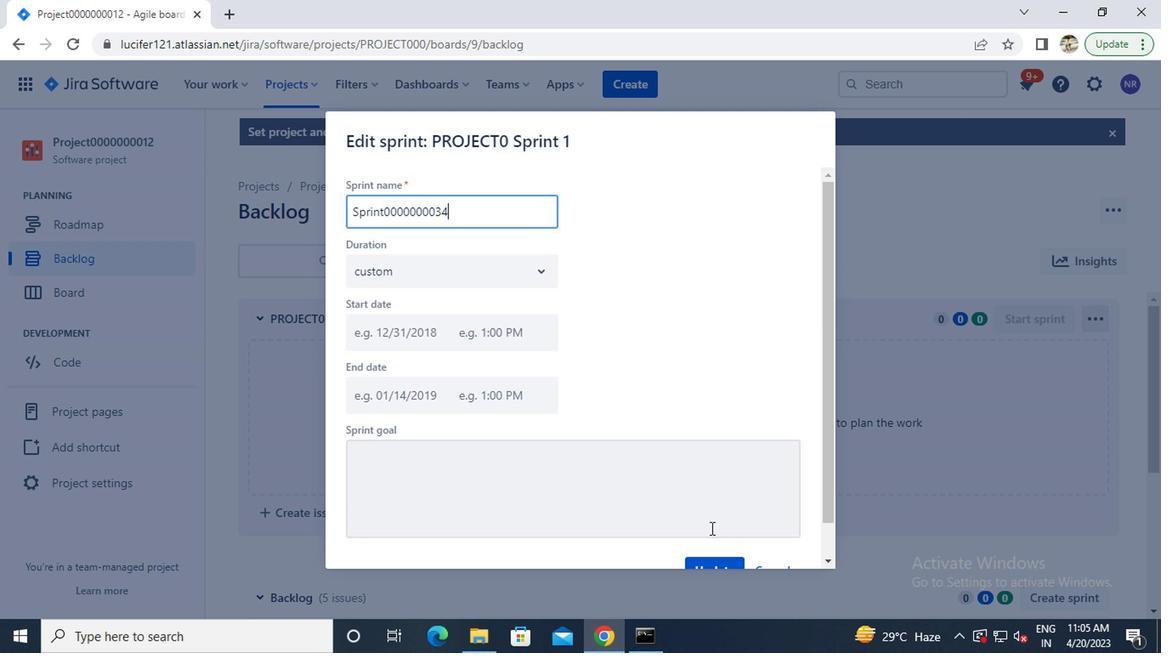 
Action: Mouse scrolled (716, 523) with delta (0, -1)
Screenshot: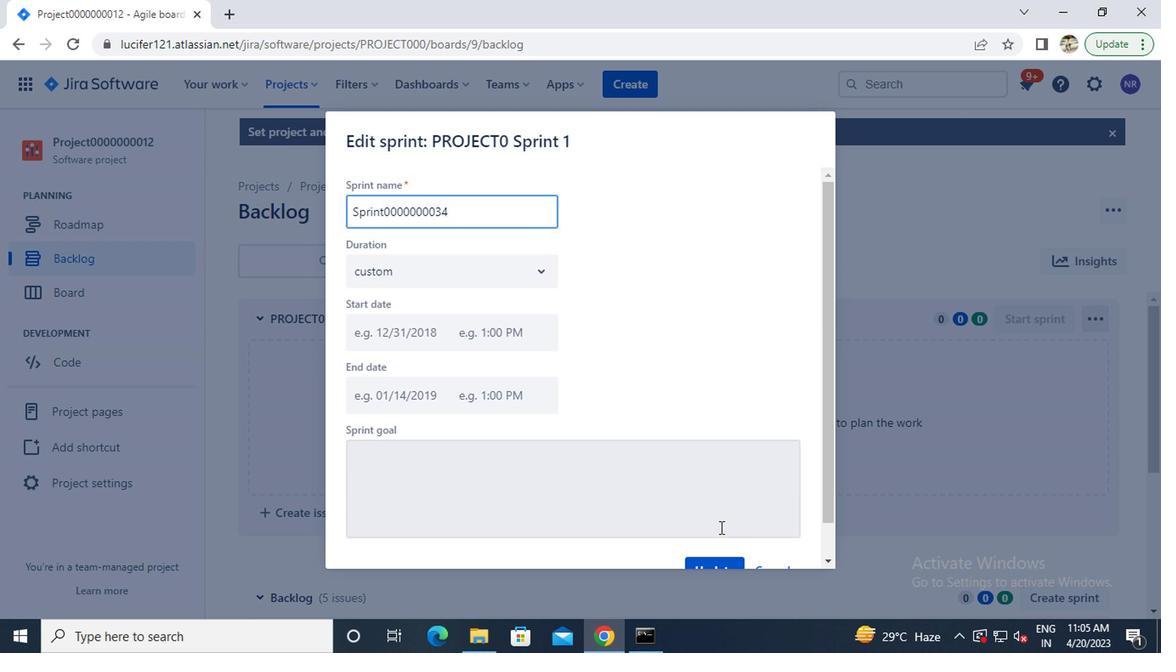 
Action: Mouse scrolled (716, 523) with delta (0, -1)
Screenshot: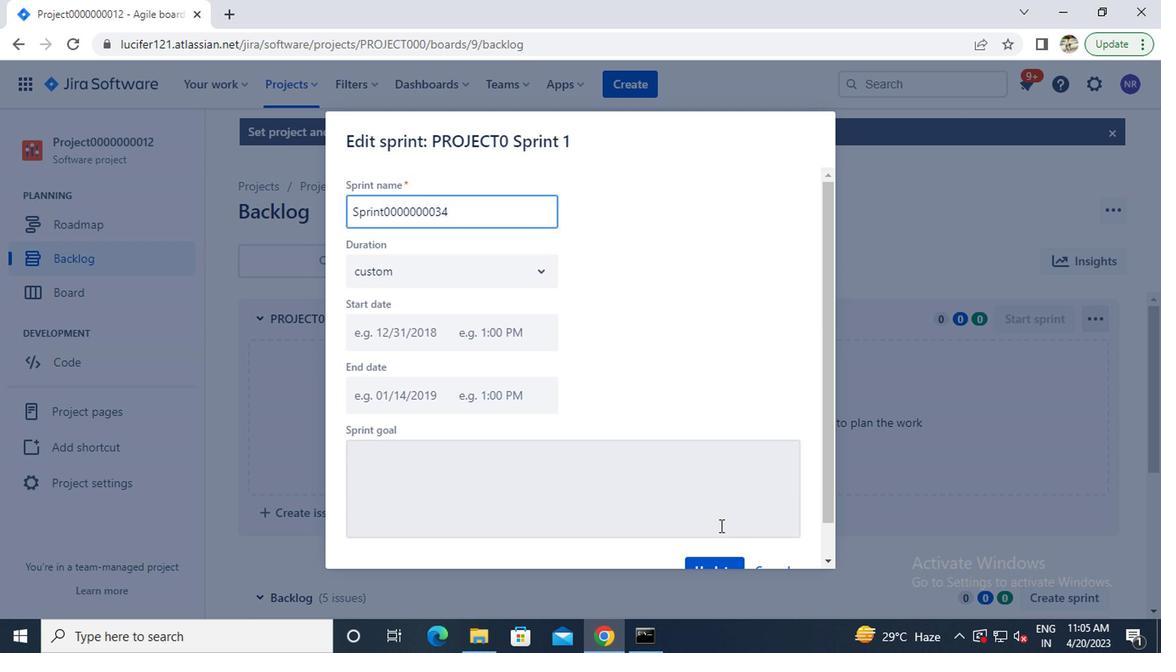 
Action: Mouse scrolled (716, 523) with delta (0, -1)
Screenshot: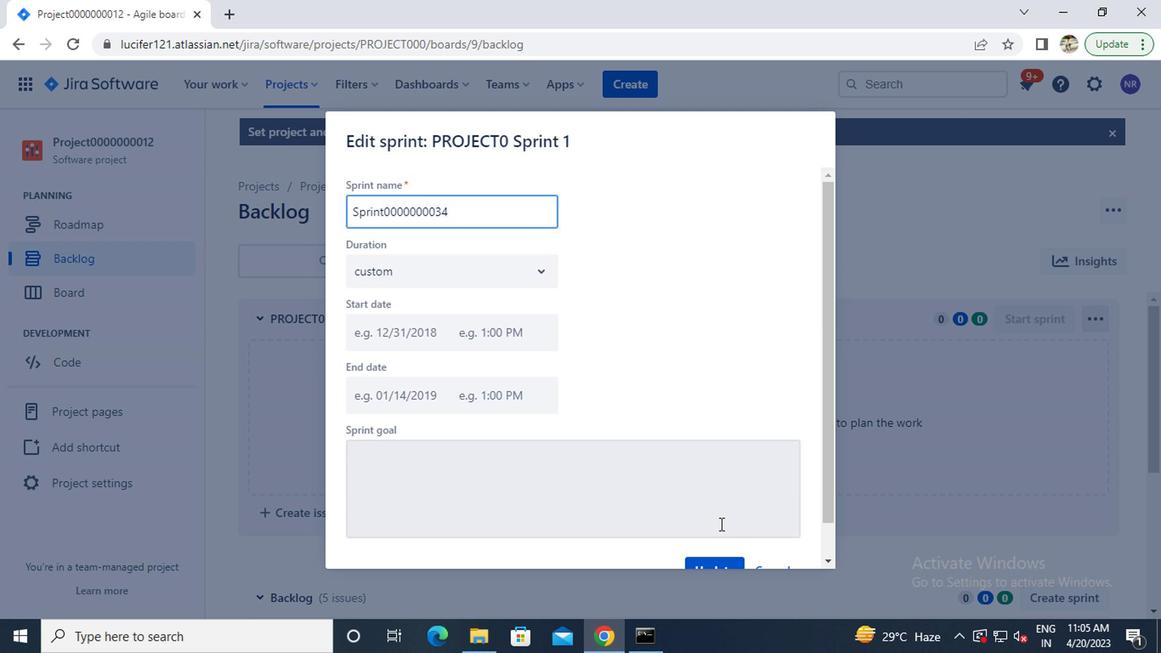 
Action: Mouse moved to (707, 534)
Screenshot: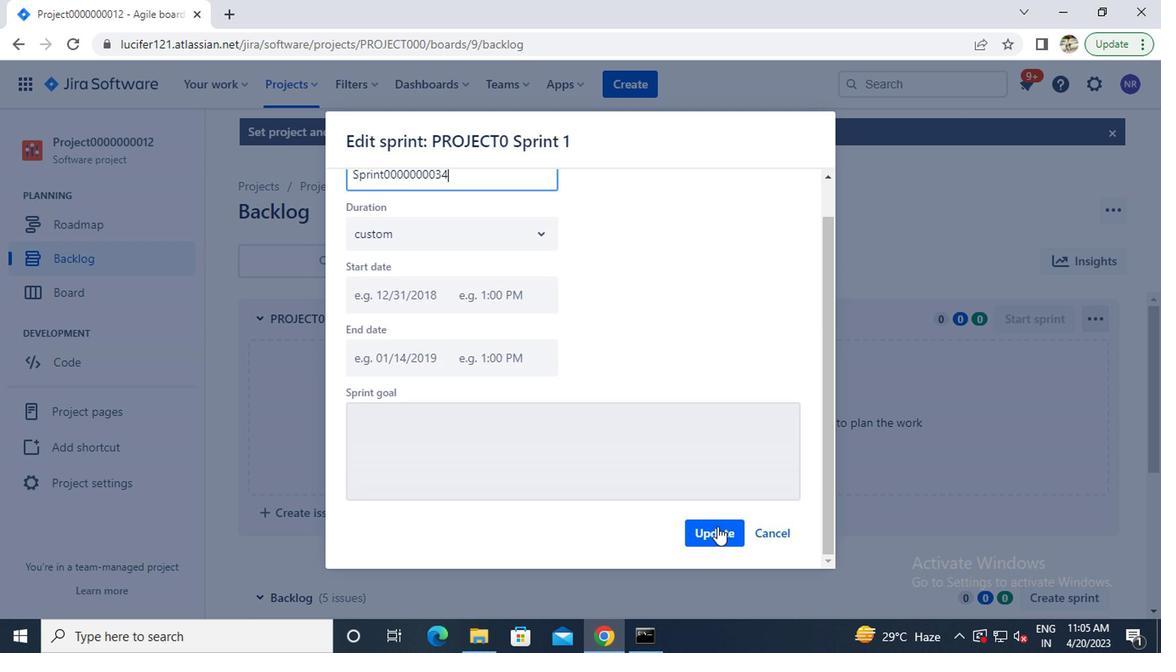 
Action: Mouse pressed left at (707, 534)
Screenshot: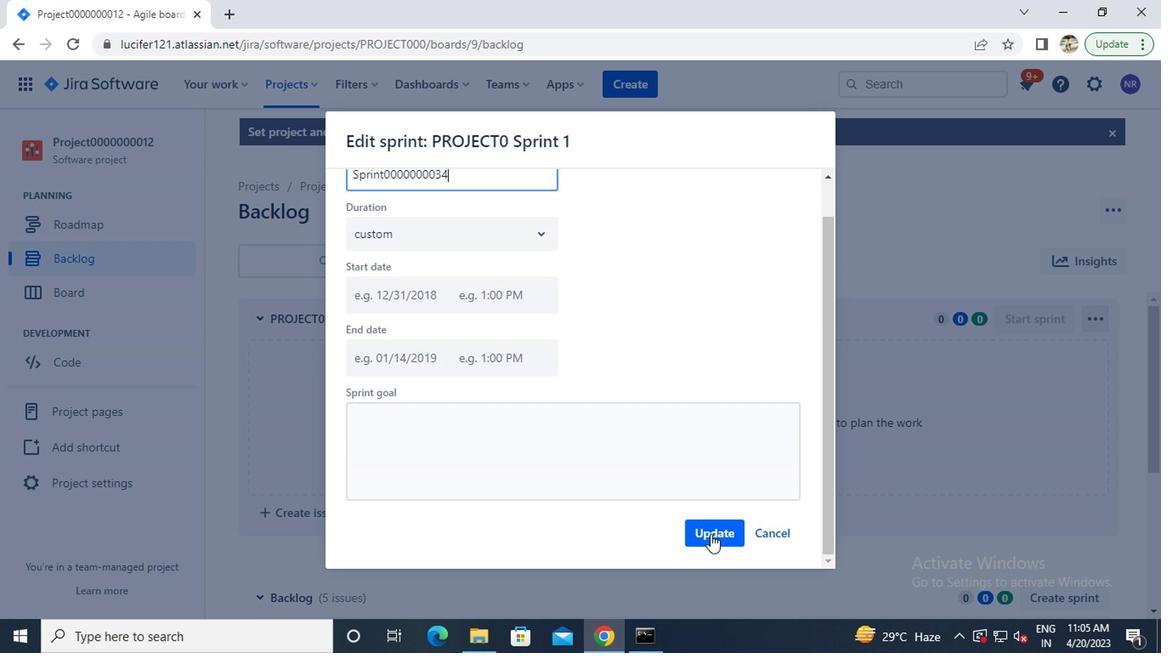 
